 Task: Create in the project ArchiTech and in the Backlog issue 'Create a data backup and recovery plan for a company's IT infrastructure' a child issue 'Code review and optimization', and assign it to team member softage.4@softage.net. Create in the project ArchiTech and in the Backlog issue 'Develop a custom inventory management system' a child issue 'Performance testing and optimization', and assign it to team member softage.1@softage.net
Action: Mouse moved to (88, 77)
Screenshot: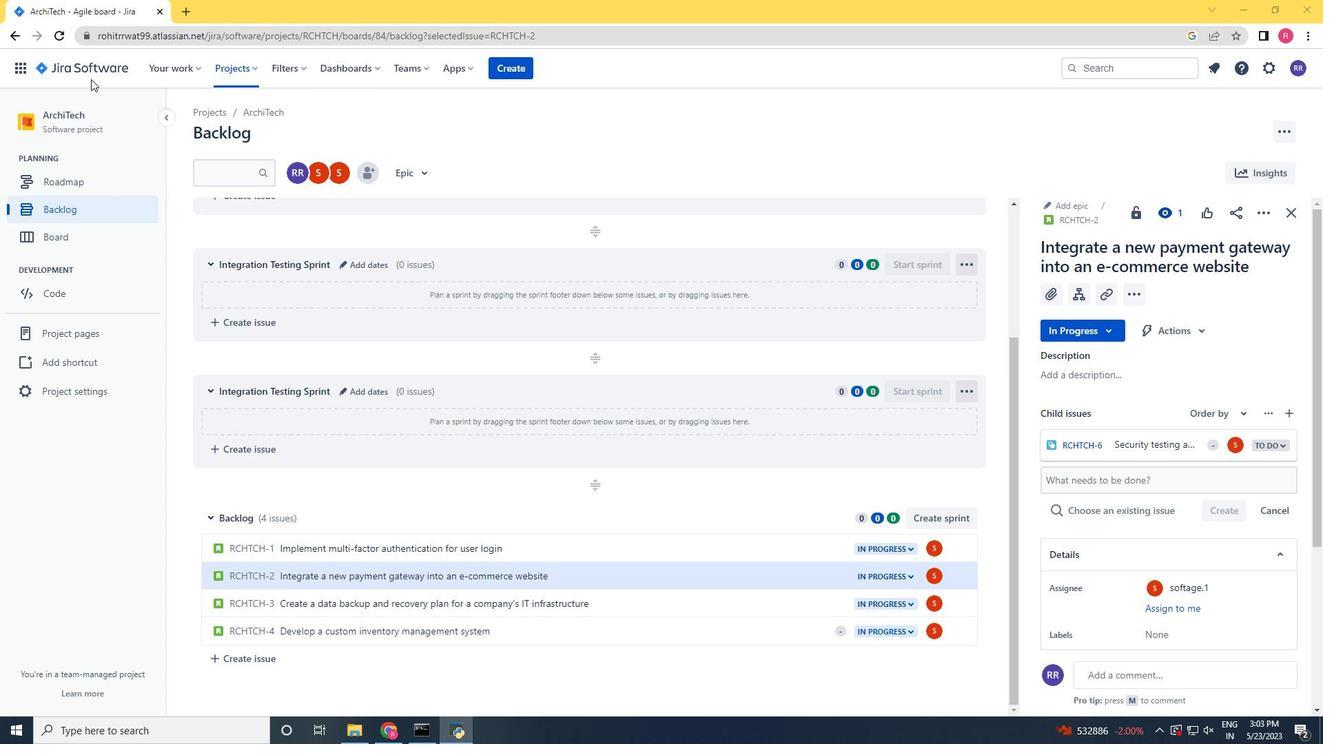 
Action: Mouse pressed left at (88, 77)
Screenshot: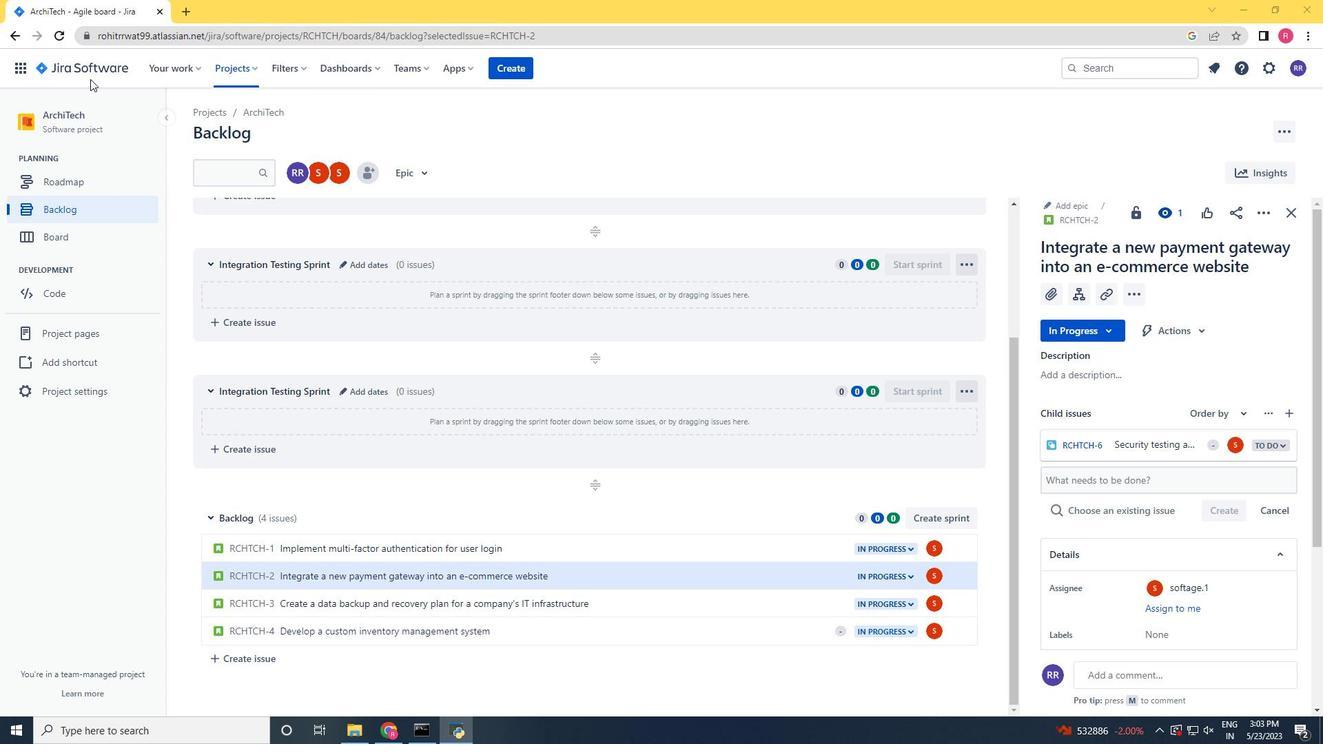 
Action: Mouse moved to (239, 73)
Screenshot: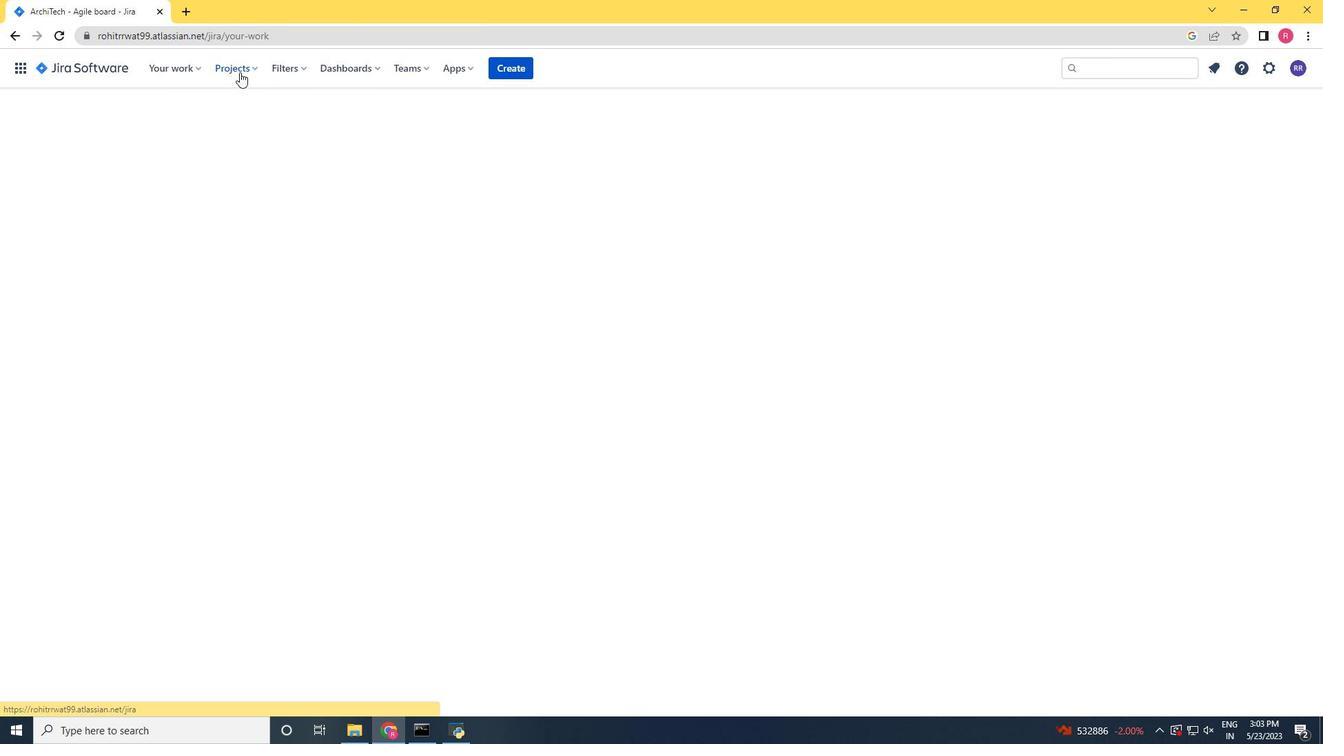 
Action: Mouse pressed left at (239, 73)
Screenshot: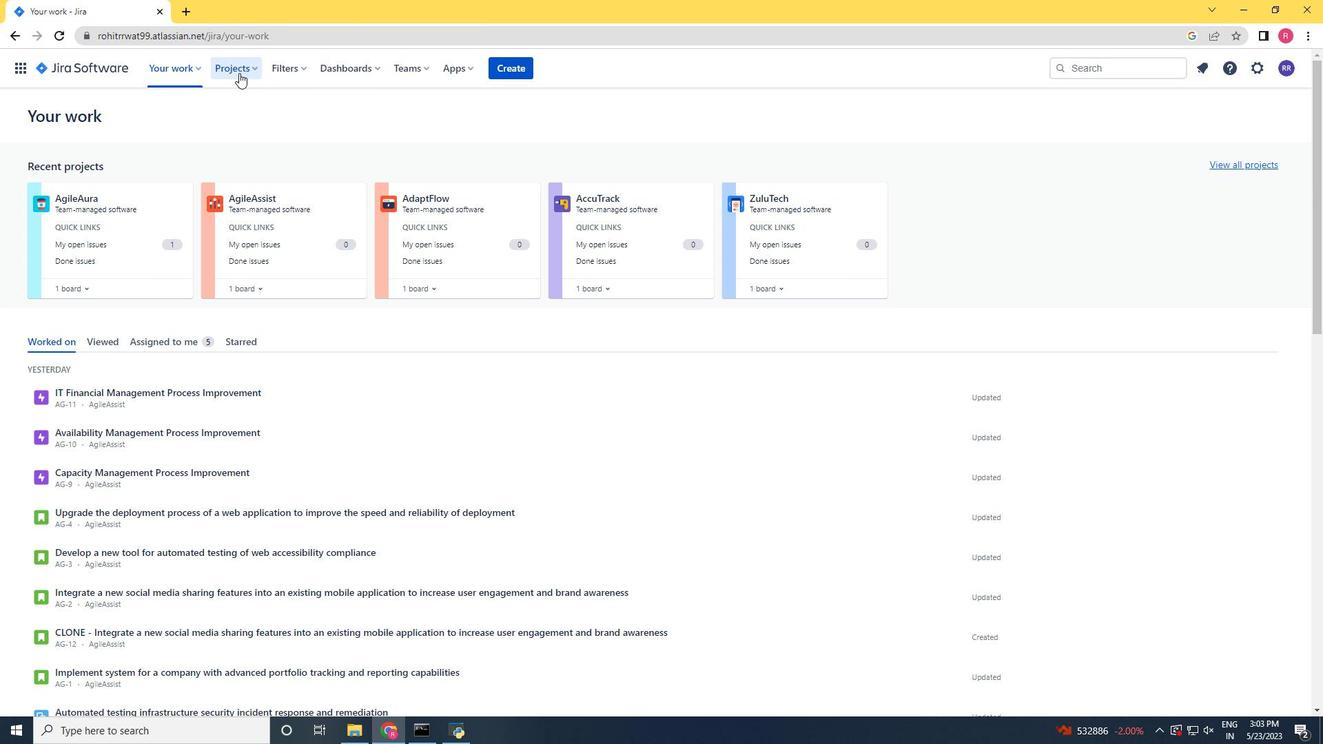 
Action: Mouse moved to (252, 128)
Screenshot: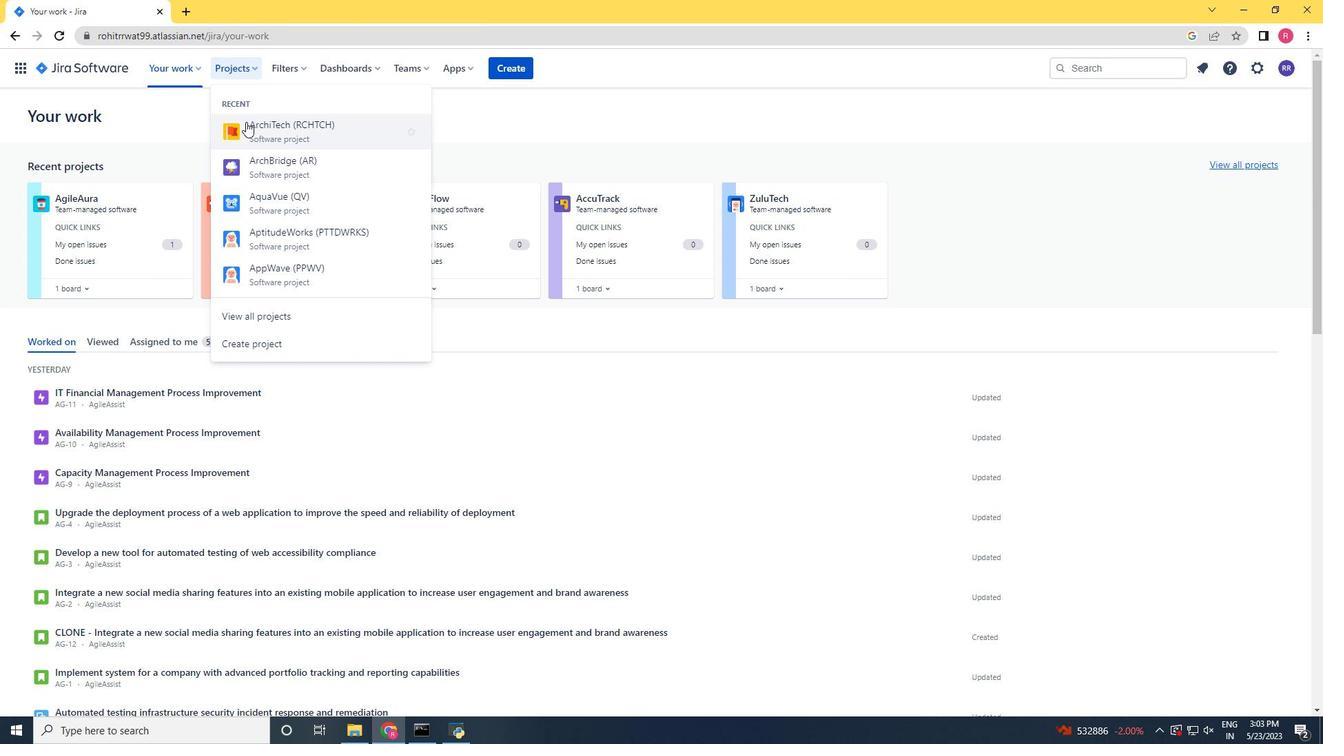 
Action: Mouse pressed left at (252, 128)
Screenshot: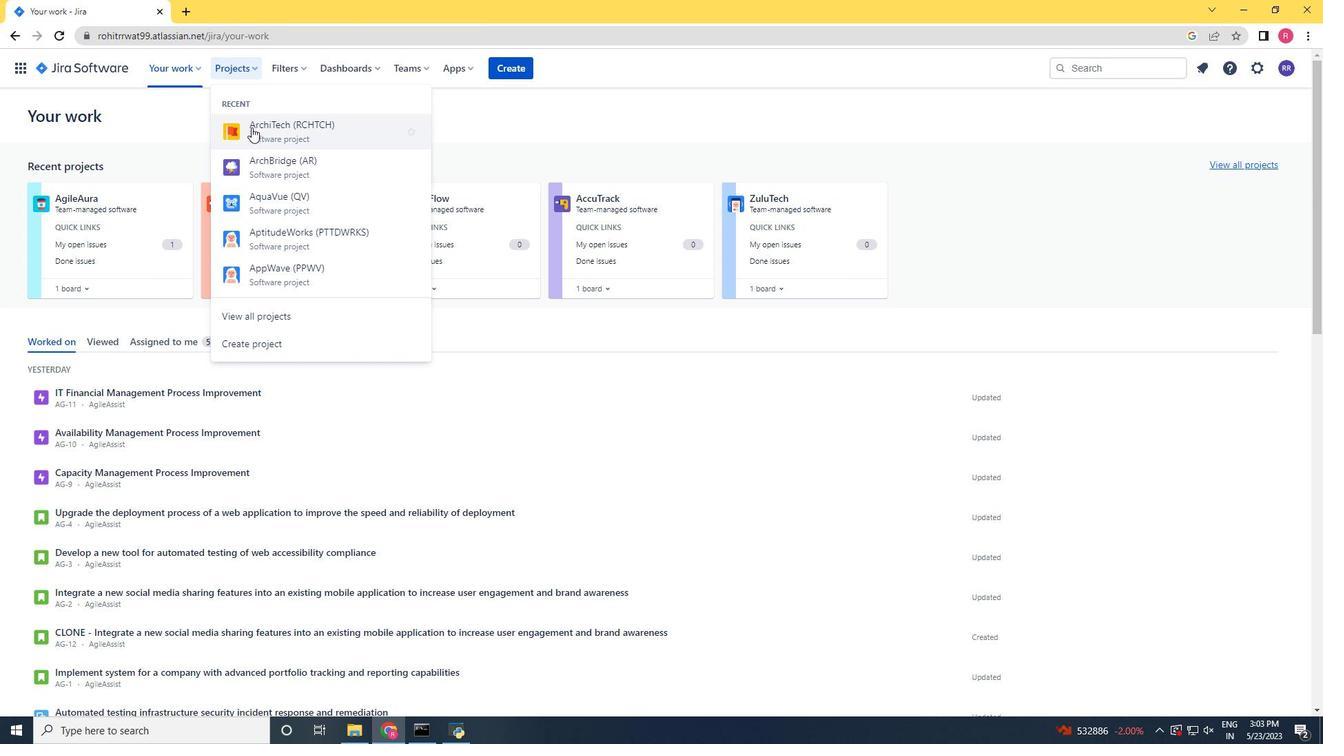 
Action: Mouse moved to (83, 217)
Screenshot: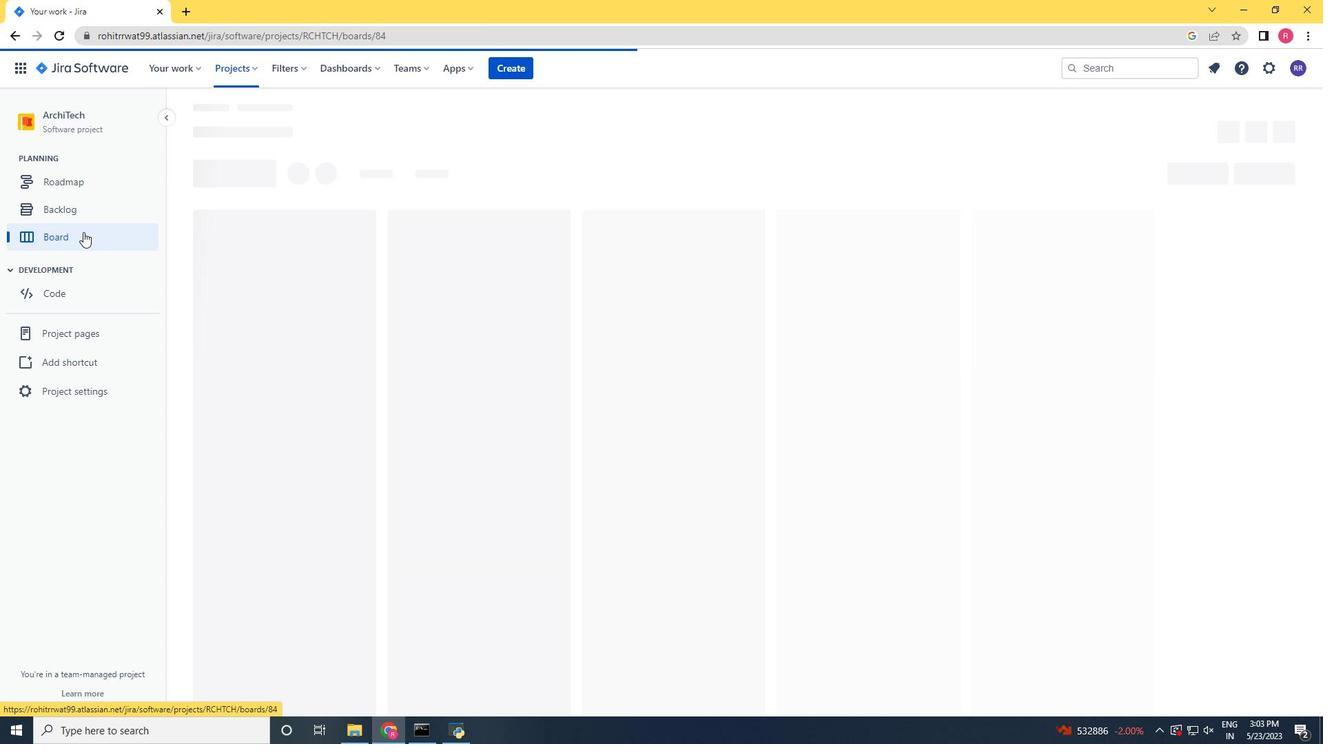 
Action: Mouse pressed left at (83, 217)
Screenshot: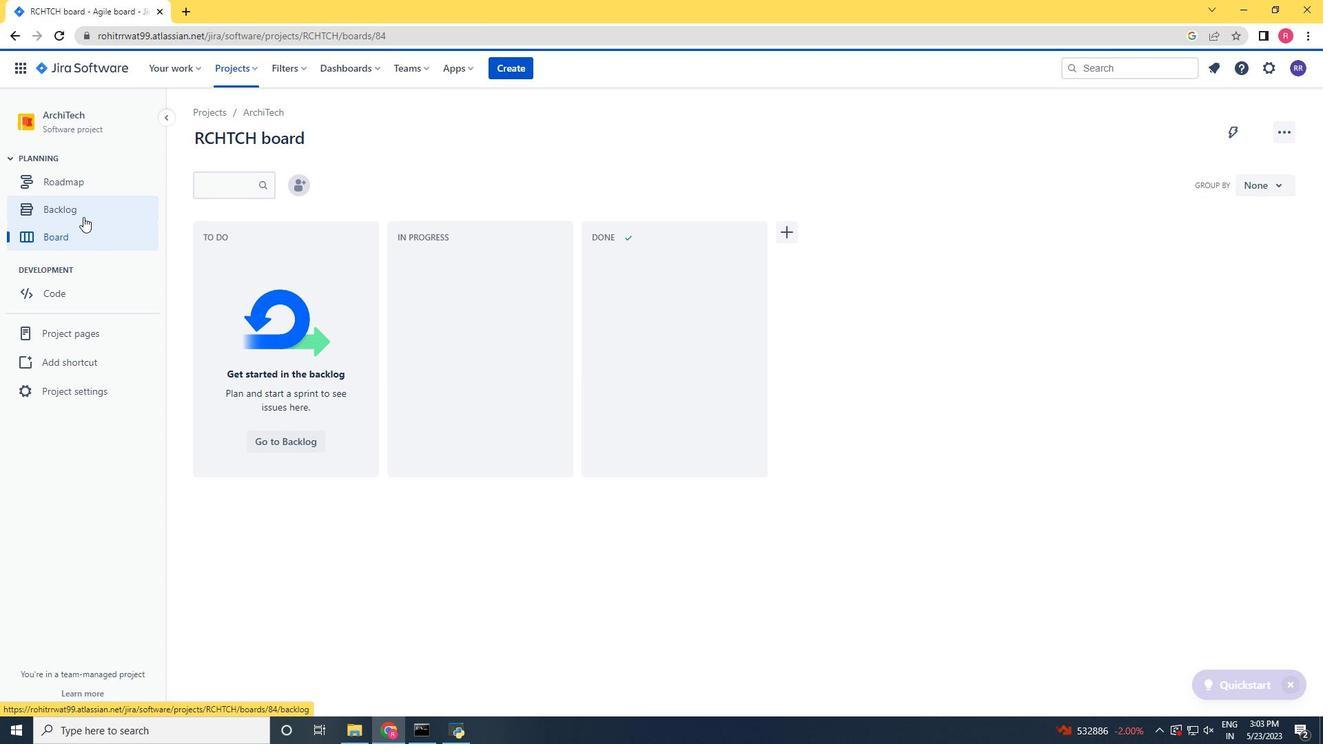 
Action: Mouse moved to (553, 425)
Screenshot: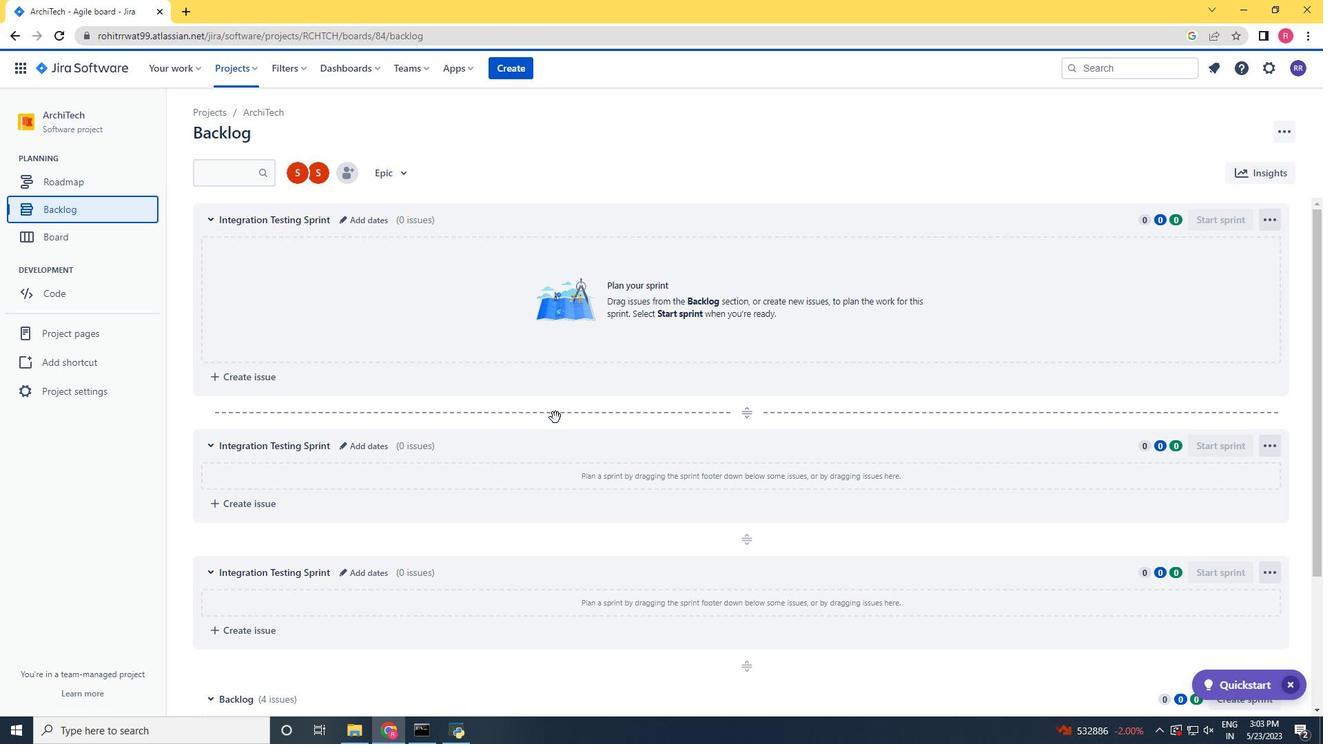 
Action: Mouse scrolled (553, 424) with delta (0, 0)
Screenshot: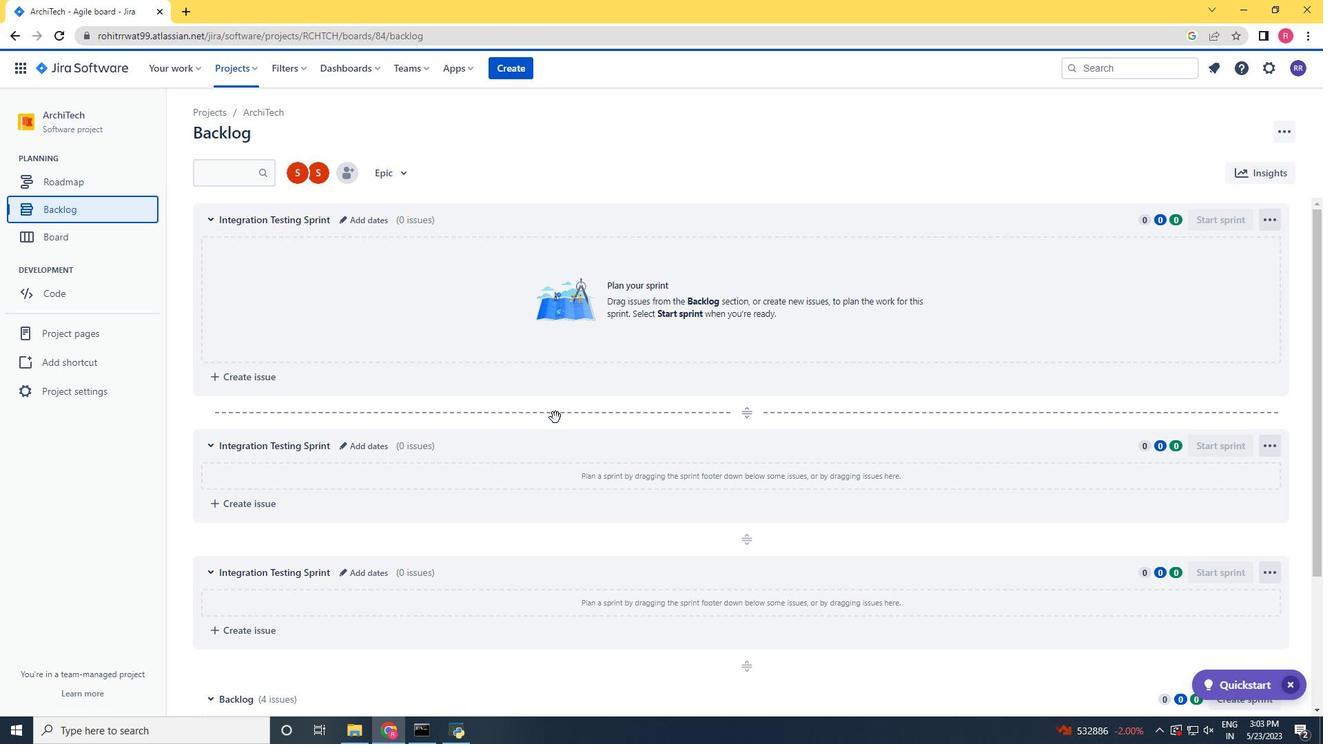 
Action: Mouse moved to (548, 442)
Screenshot: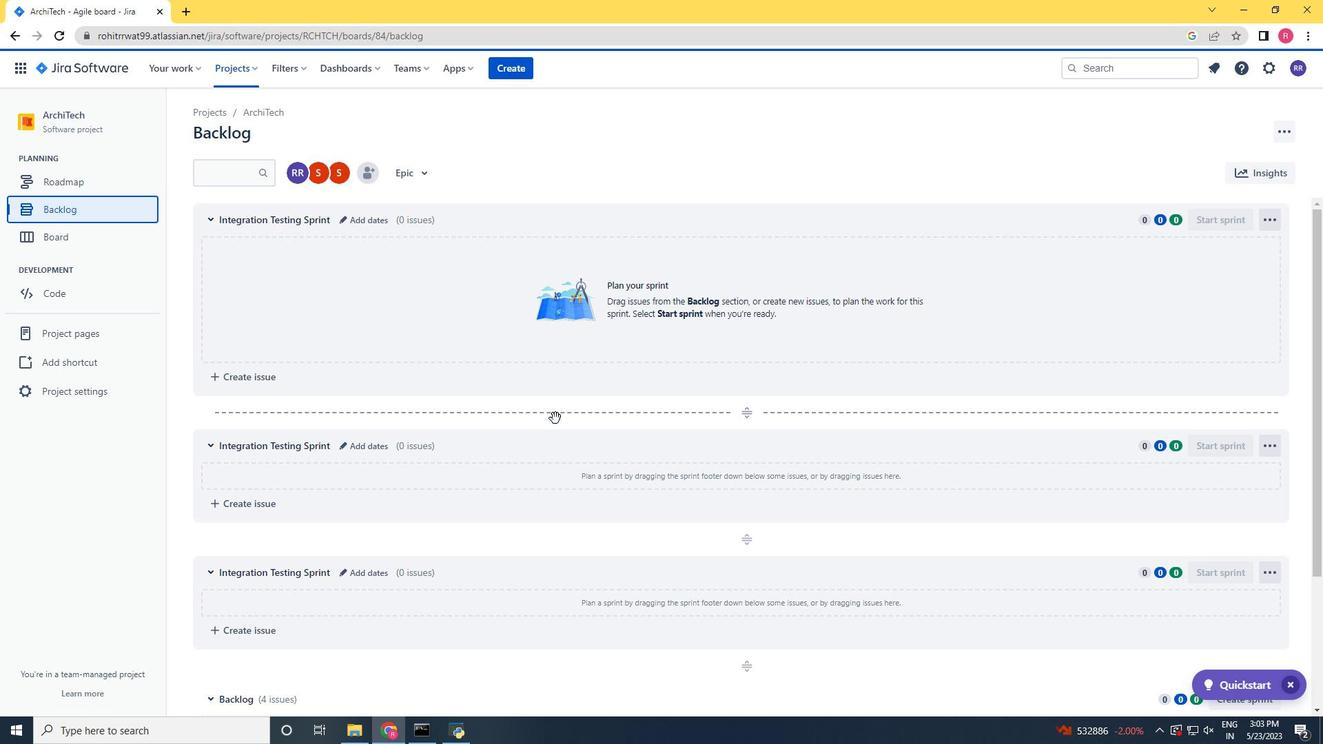 
Action: Mouse scrolled (548, 441) with delta (0, 0)
Screenshot: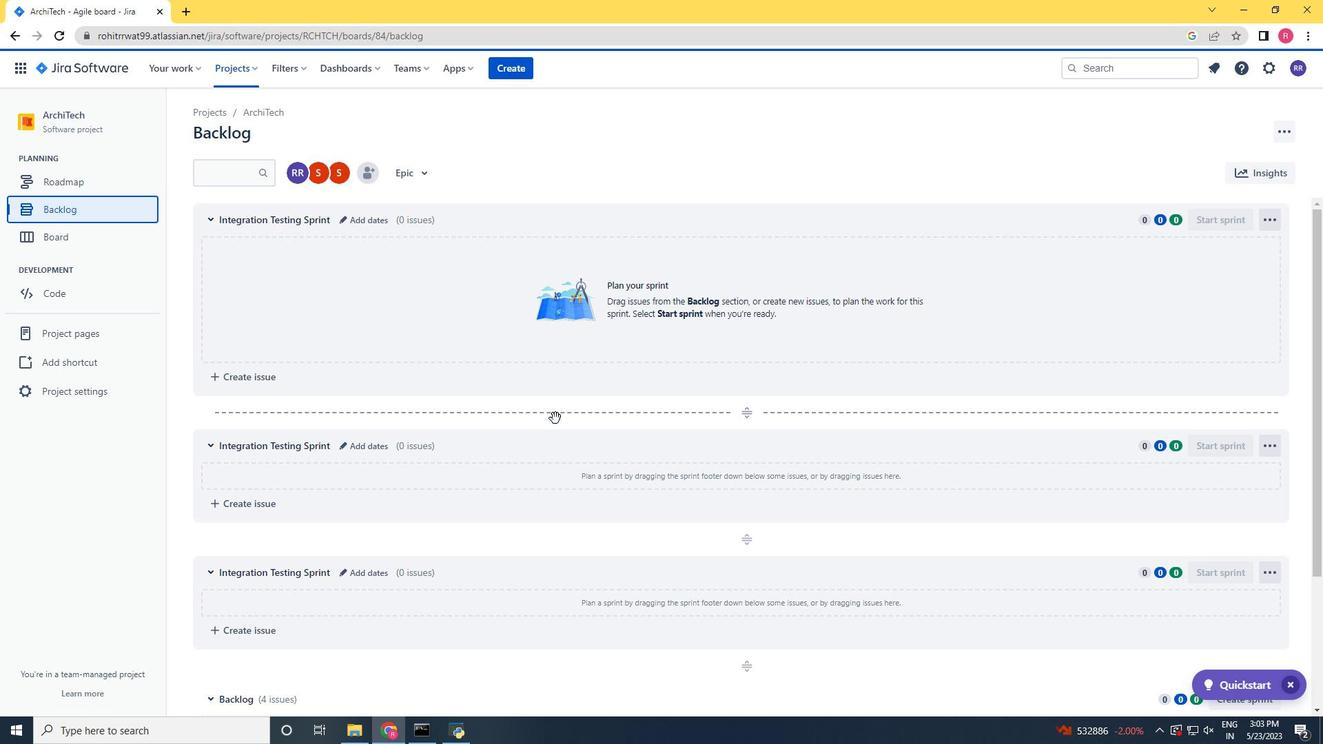 
Action: Mouse moved to (547, 450)
Screenshot: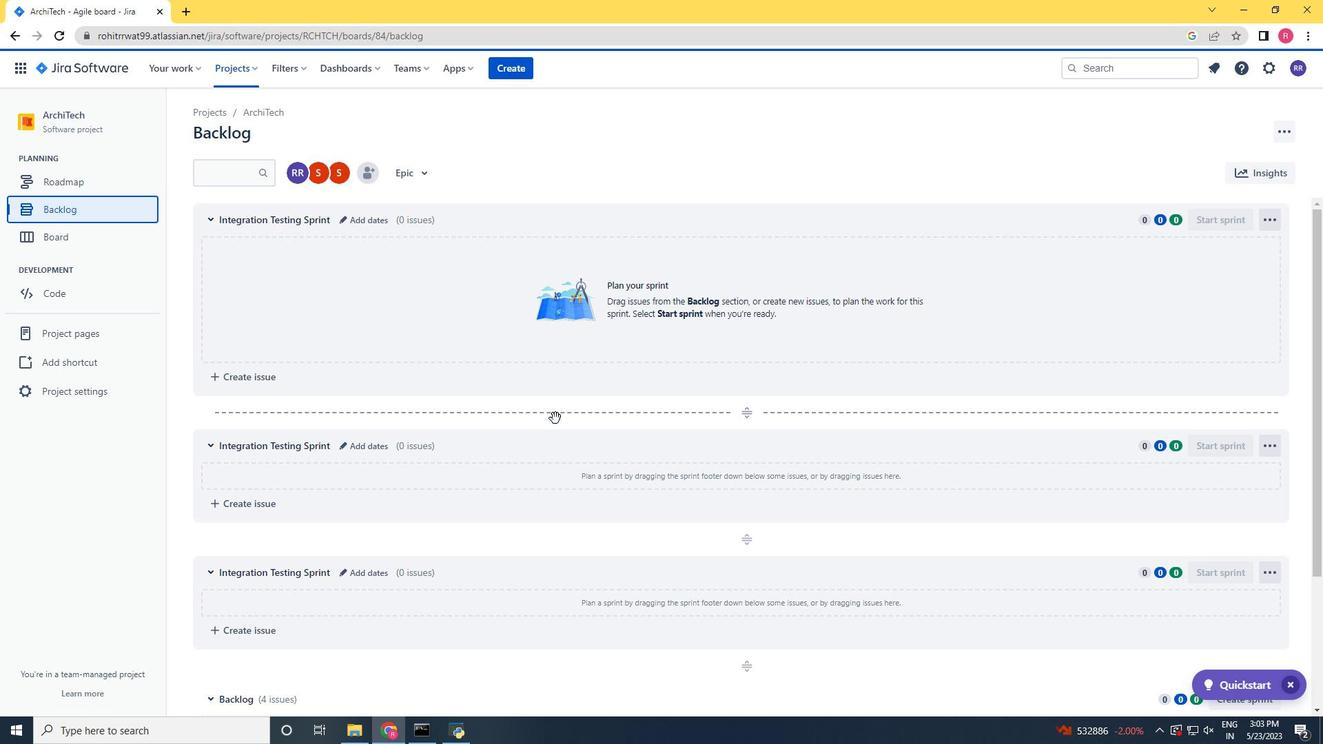 
Action: Mouse scrolled (547, 450) with delta (0, 0)
Screenshot: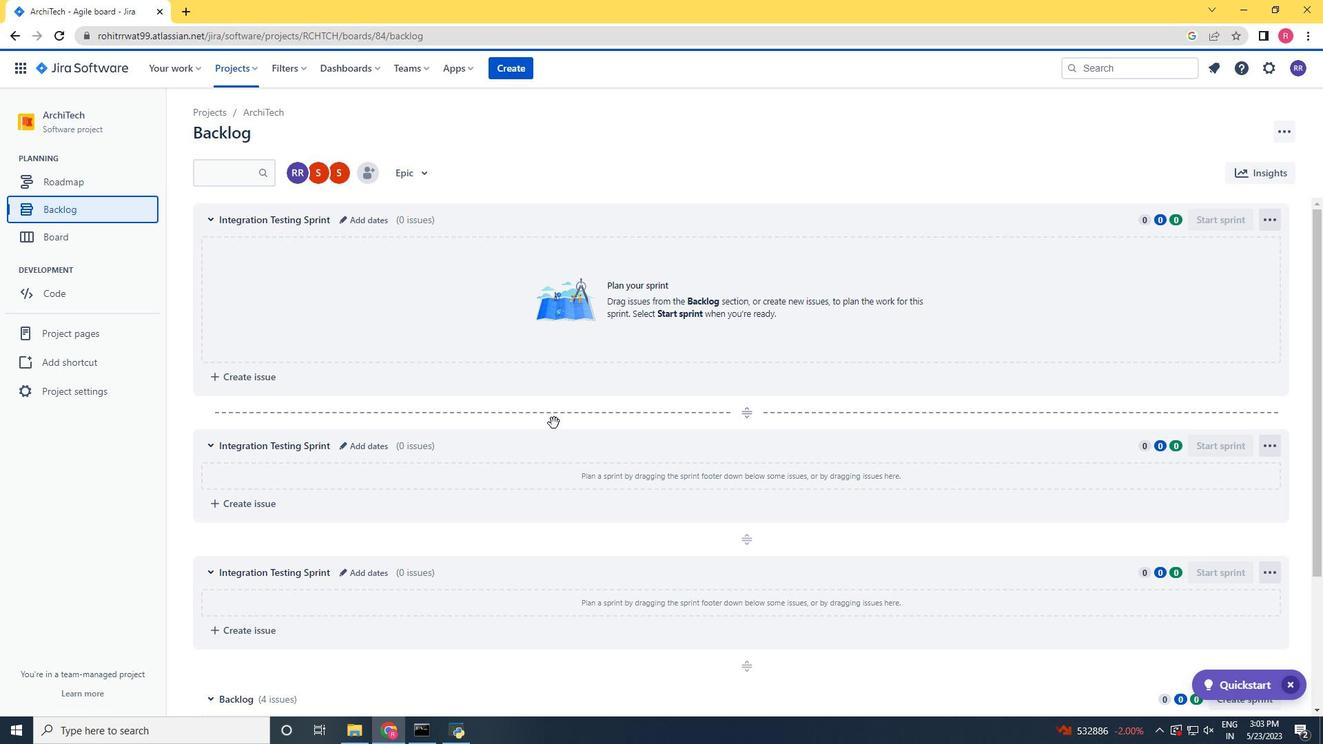 
Action: Mouse scrolled (547, 450) with delta (0, 0)
Screenshot: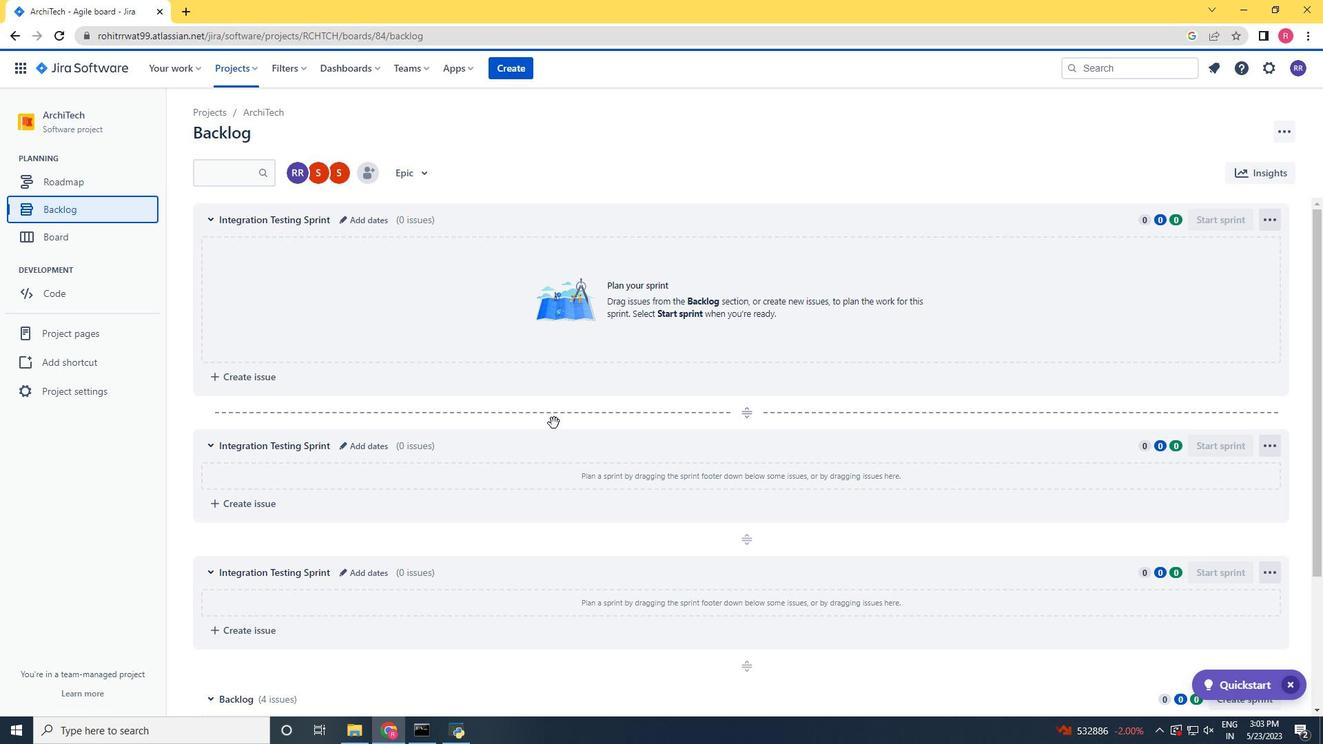 
Action: Mouse scrolled (547, 450) with delta (0, 0)
Screenshot: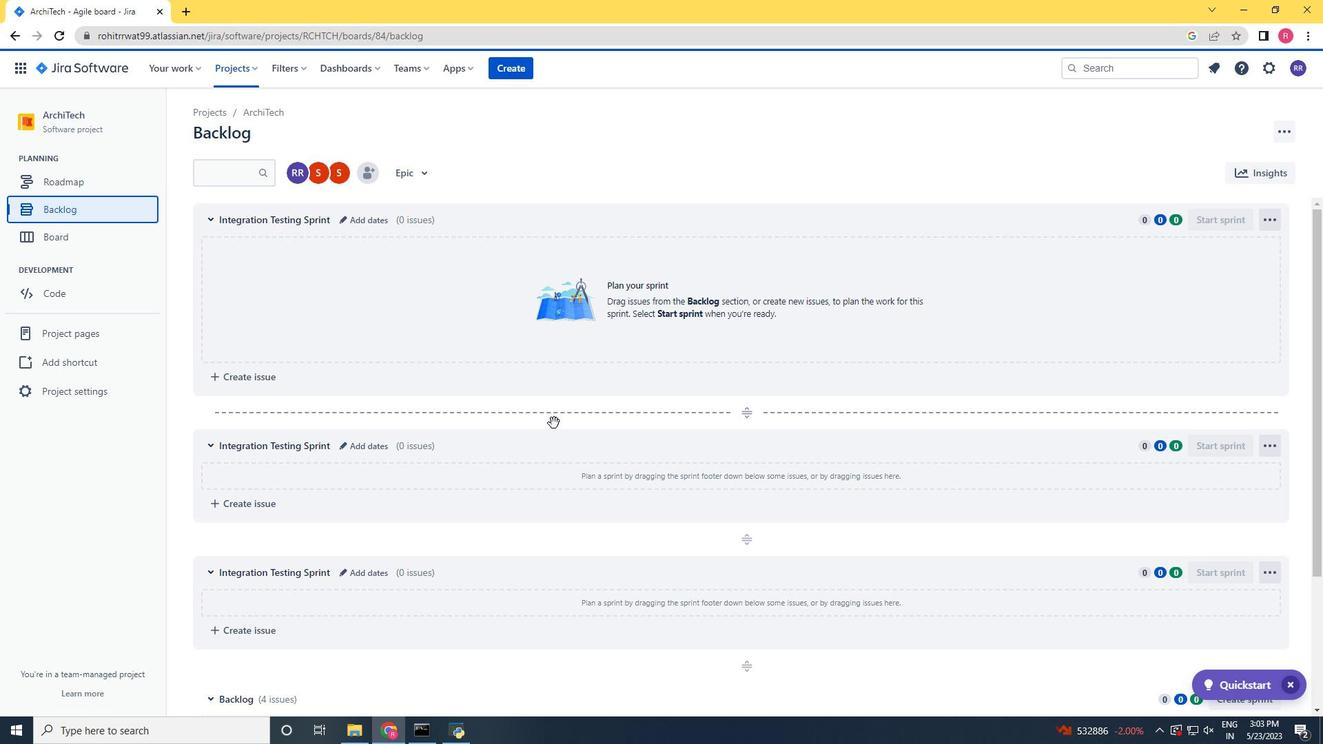
Action: Mouse scrolled (547, 450) with delta (0, 0)
Screenshot: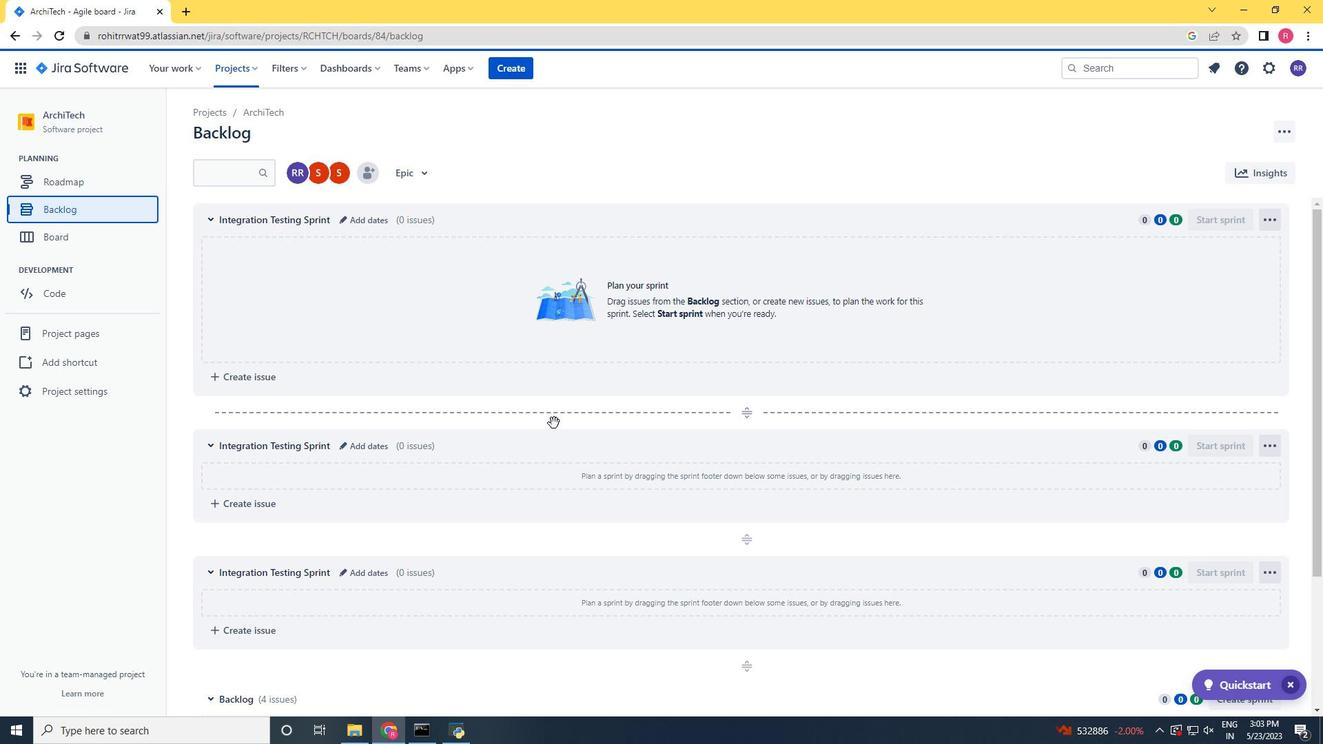 
Action: Mouse scrolled (547, 450) with delta (0, 0)
Screenshot: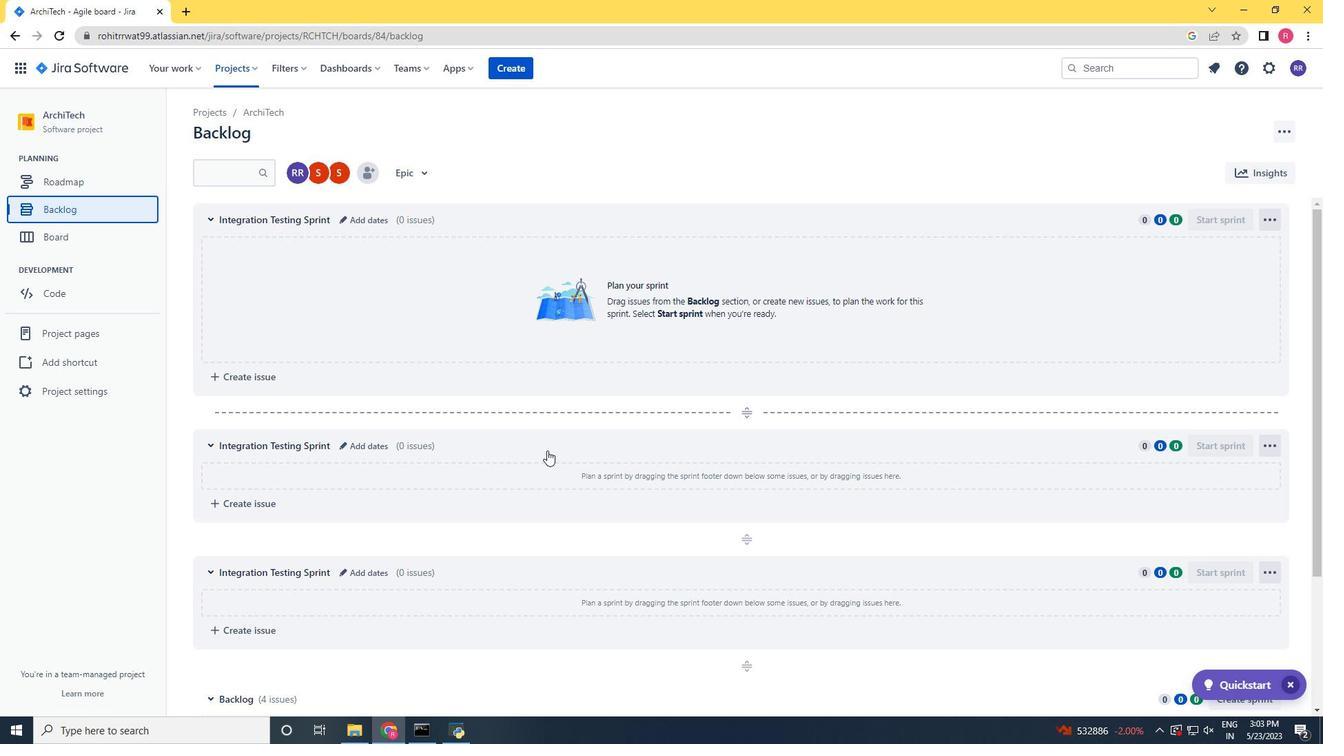 
Action: Mouse scrolled (547, 450) with delta (0, 0)
Screenshot: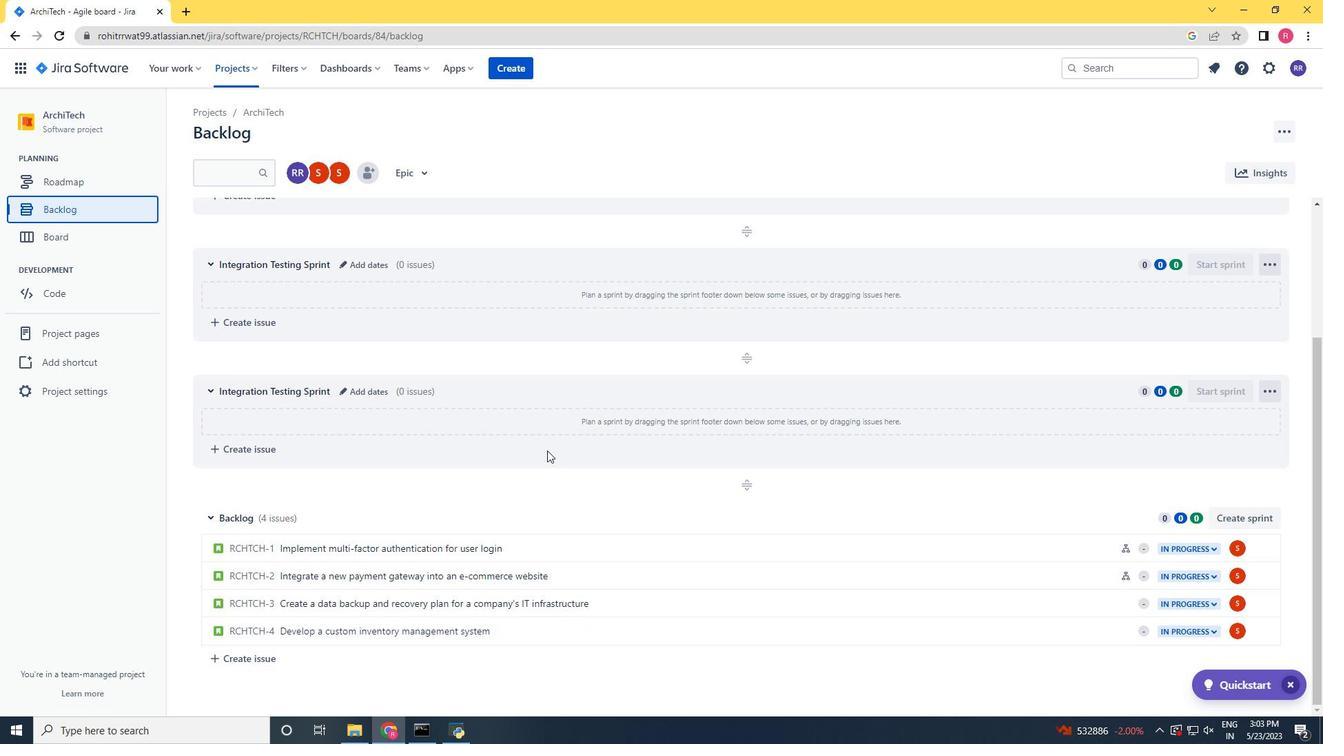 
Action: Mouse scrolled (547, 450) with delta (0, 0)
Screenshot: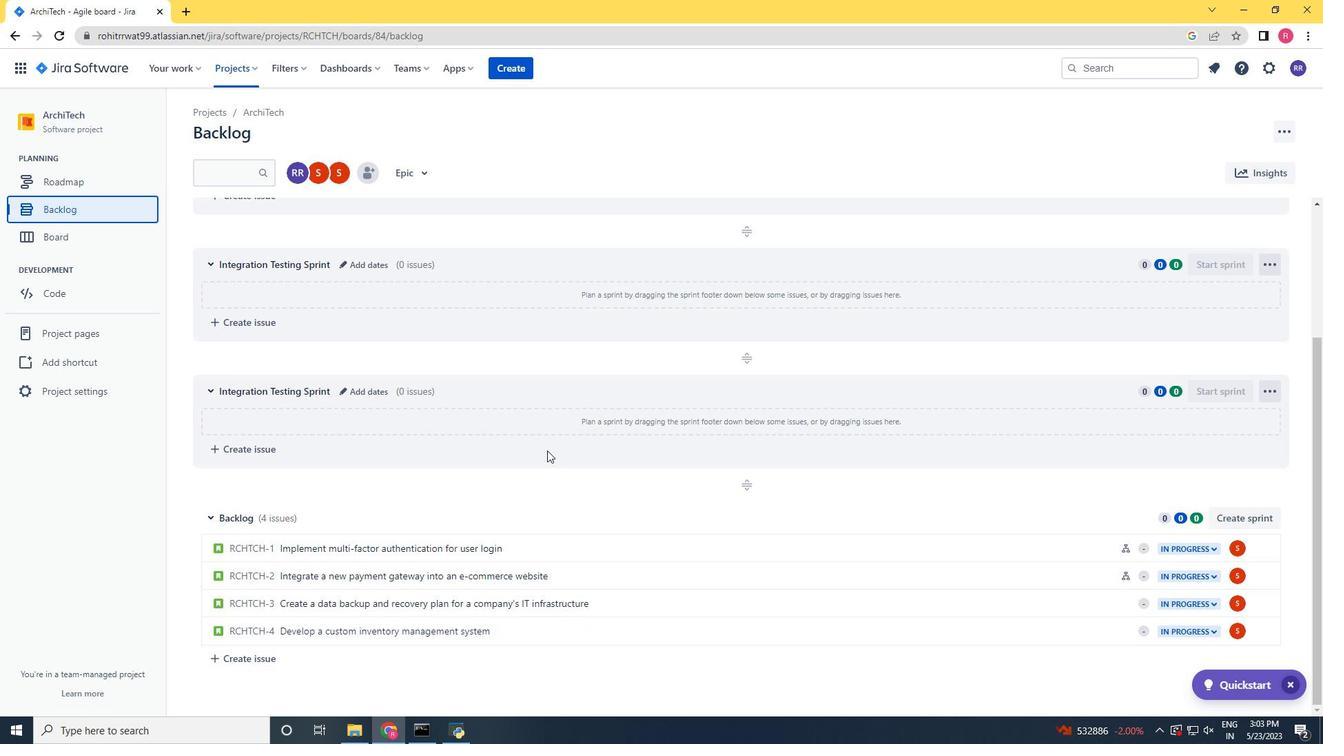
Action: Mouse scrolled (547, 450) with delta (0, 0)
Screenshot: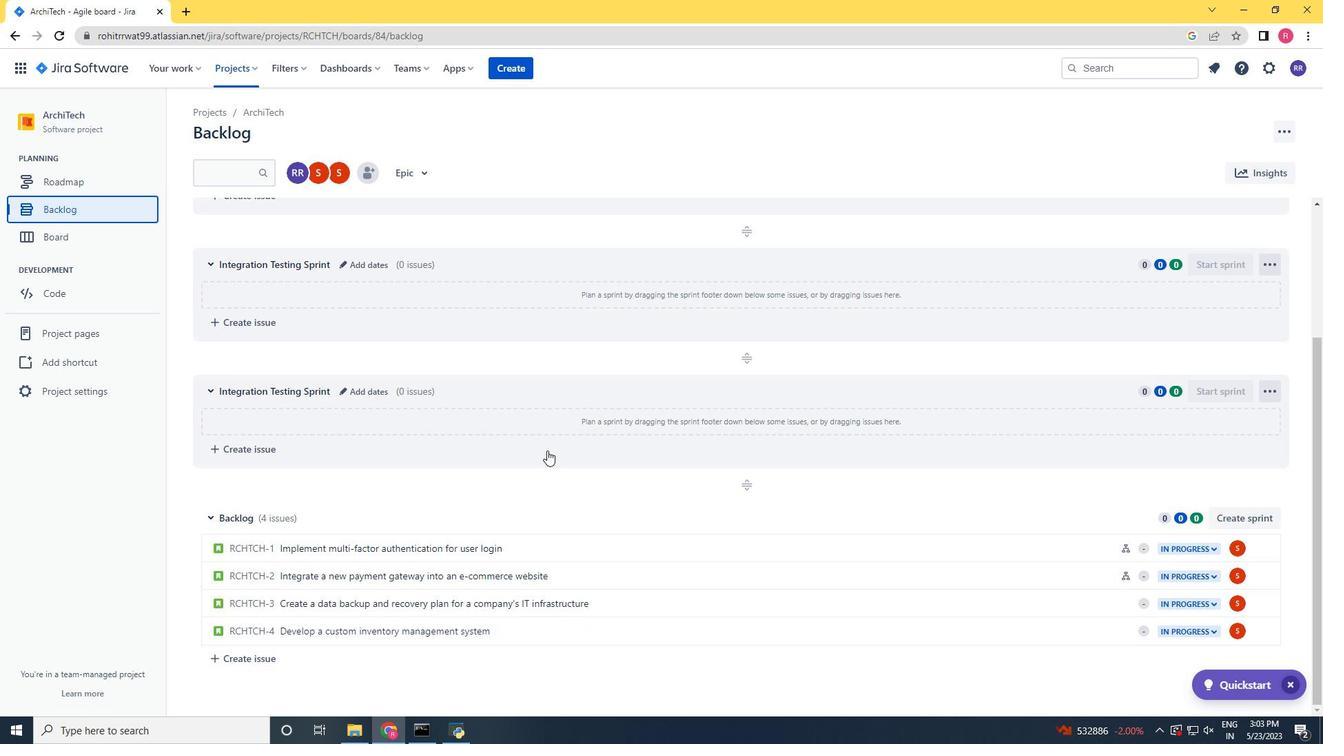
Action: Mouse scrolled (547, 450) with delta (0, 0)
Screenshot: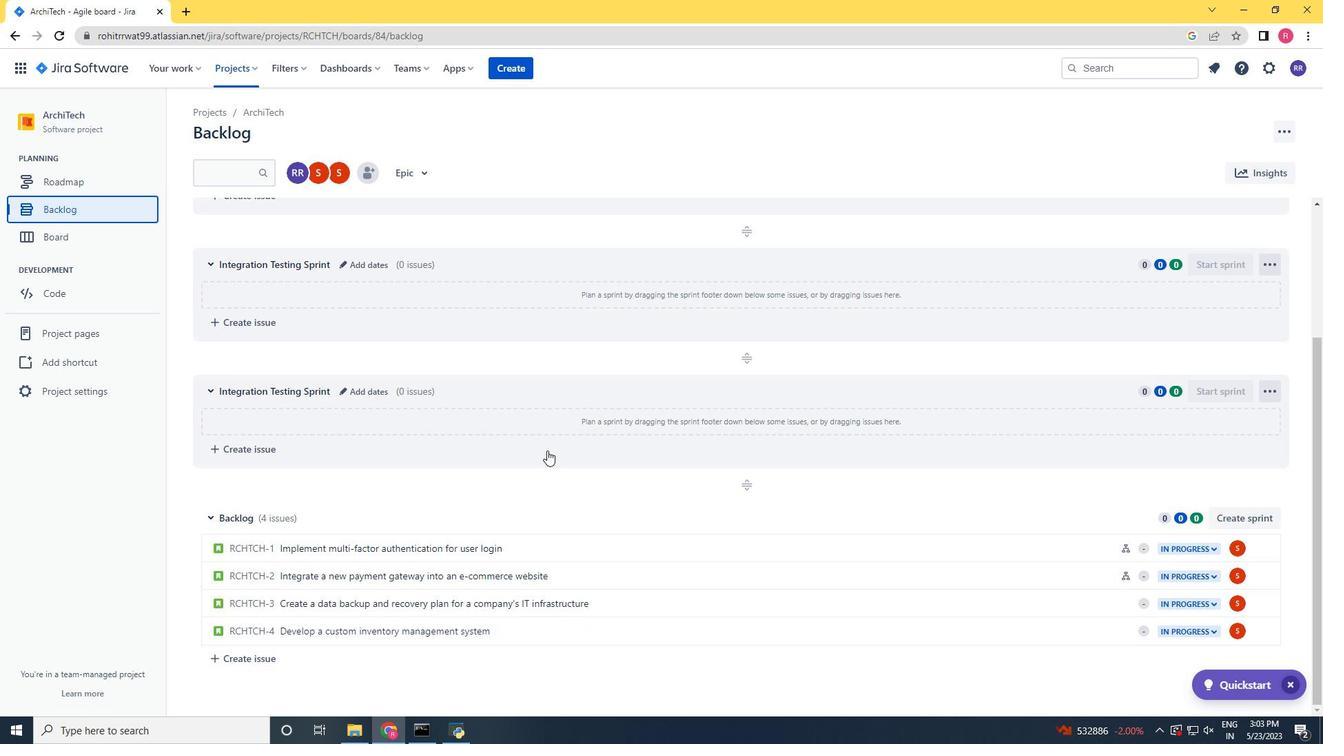 
Action: Mouse scrolled (547, 450) with delta (0, 0)
Screenshot: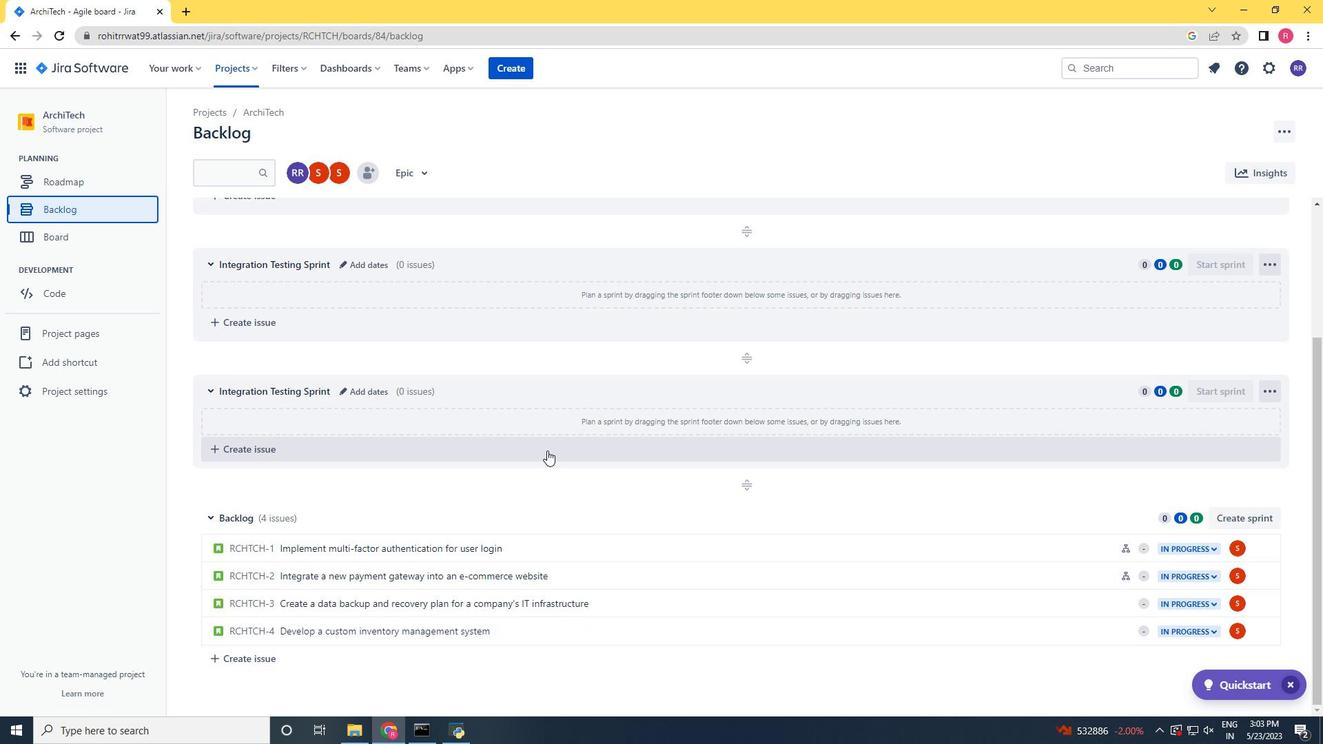 
Action: Mouse scrolled (547, 450) with delta (0, 0)
Screenshot: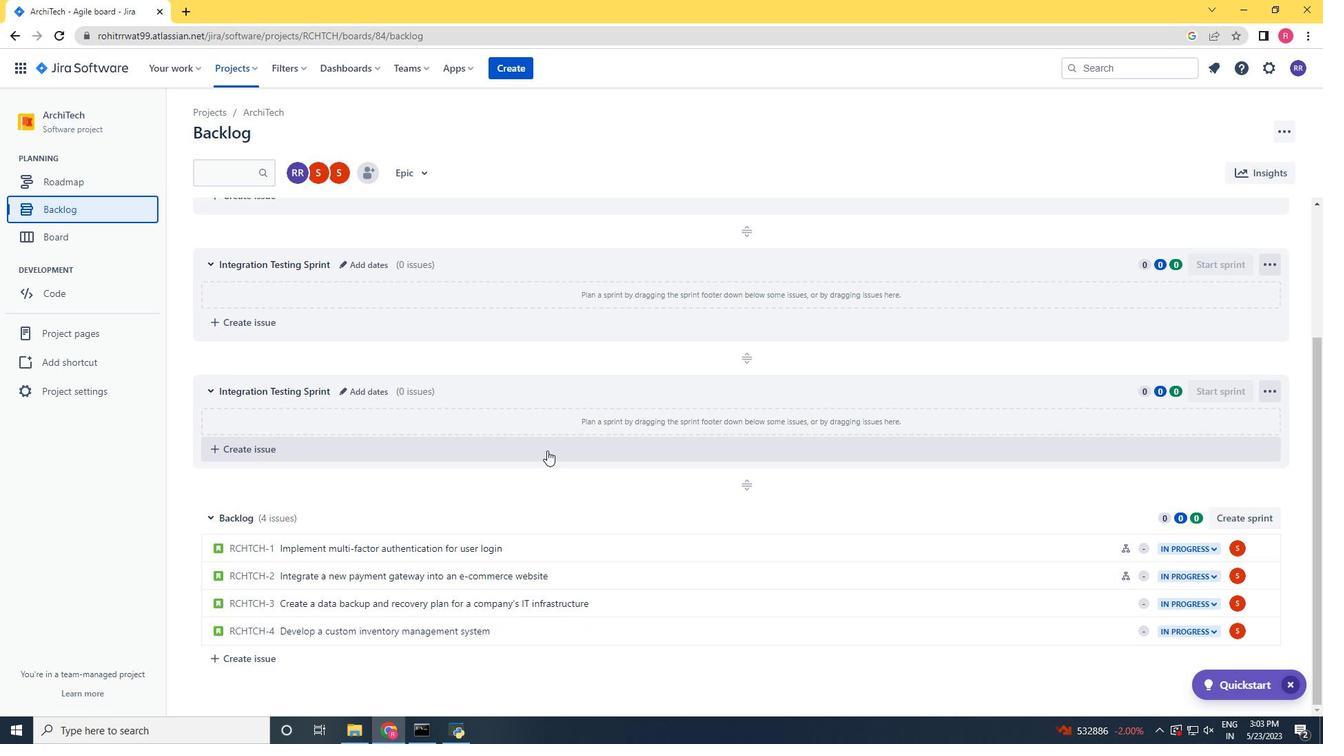 
Action: Mouse moved to (975, 612)
Screenshot: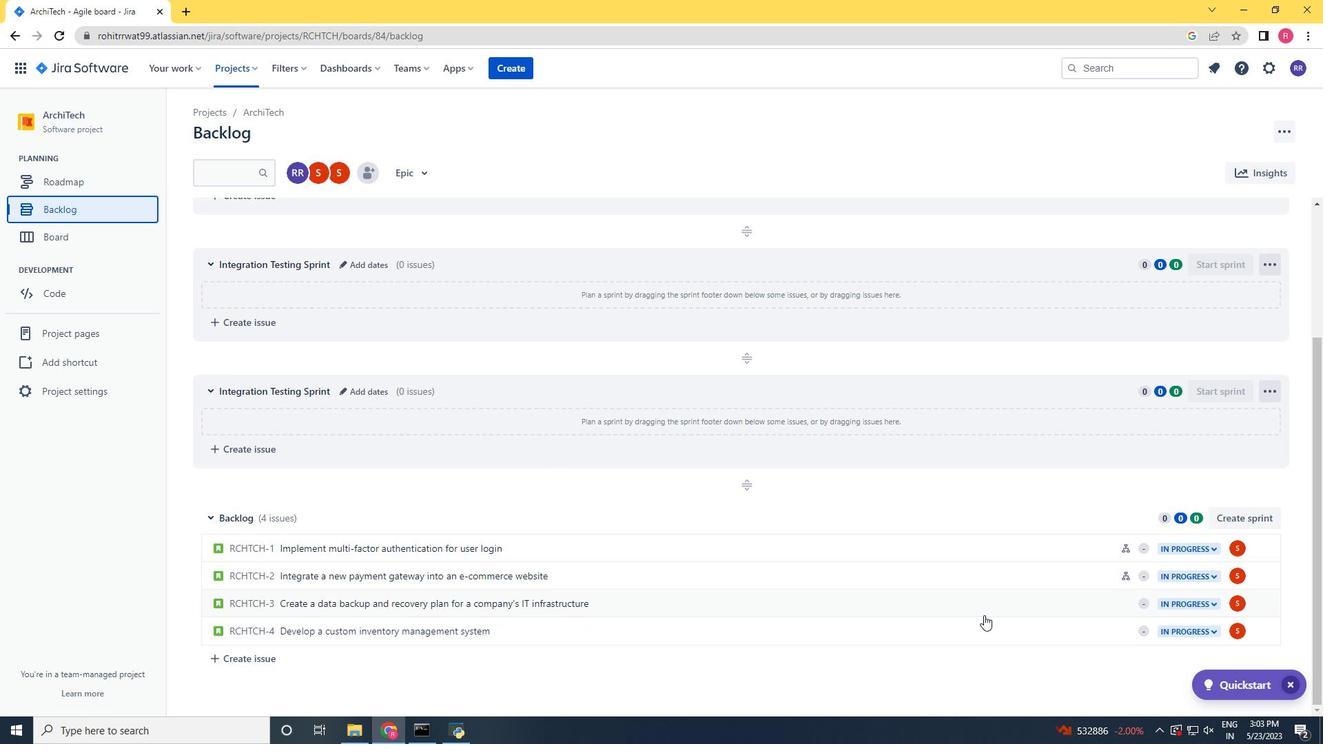 
Action: Mouse pressed left at (975, 612)
Screenshot: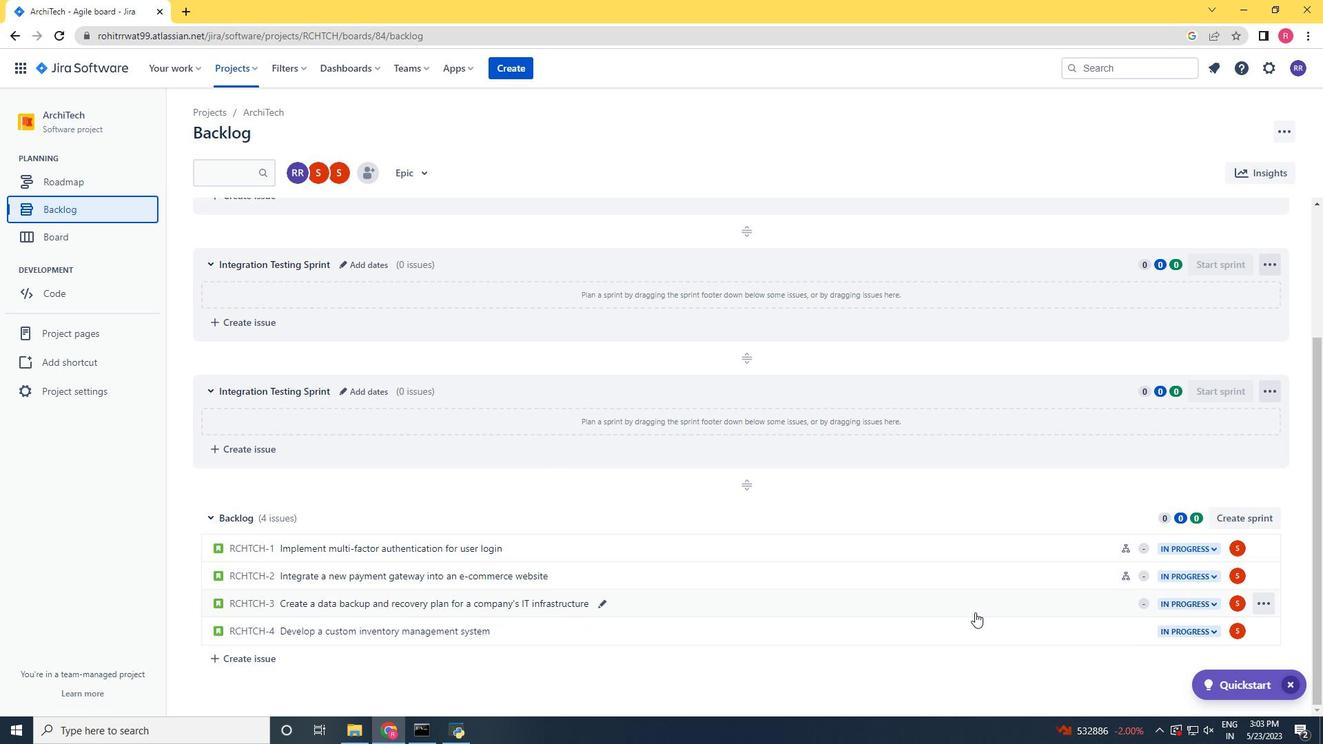 
Action: Mouse moved to (1076, 315)
Screenshot: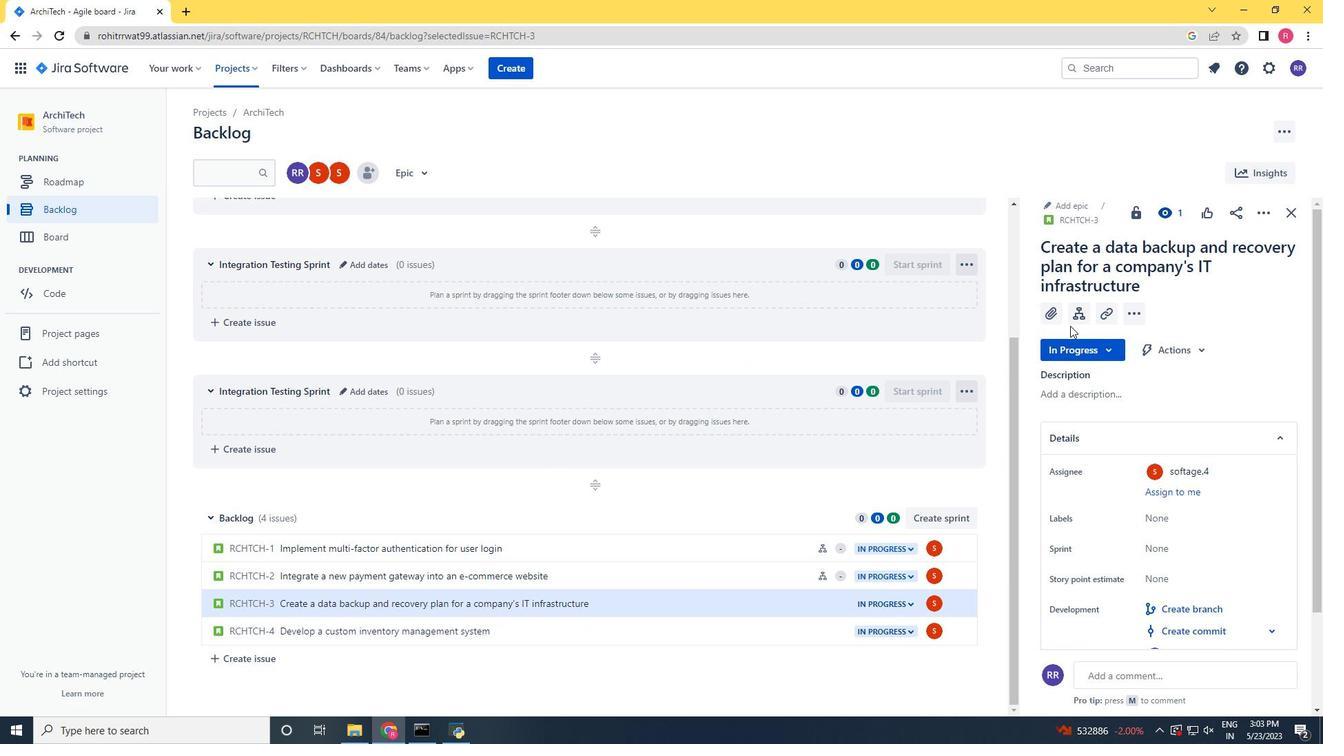 
Action: Mouse pressed left at (1076, 315)
Screenshot: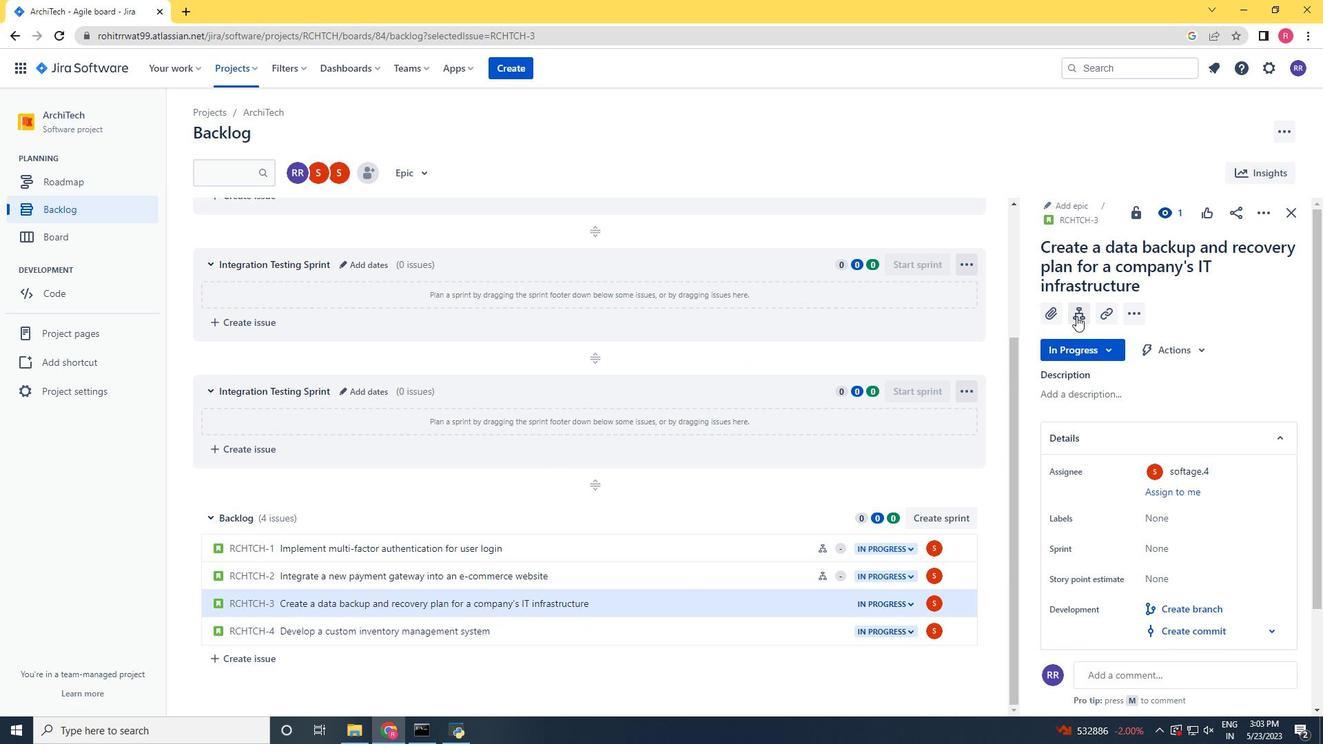 
Action: Mouse moved to (1020, 260)
Screenshot: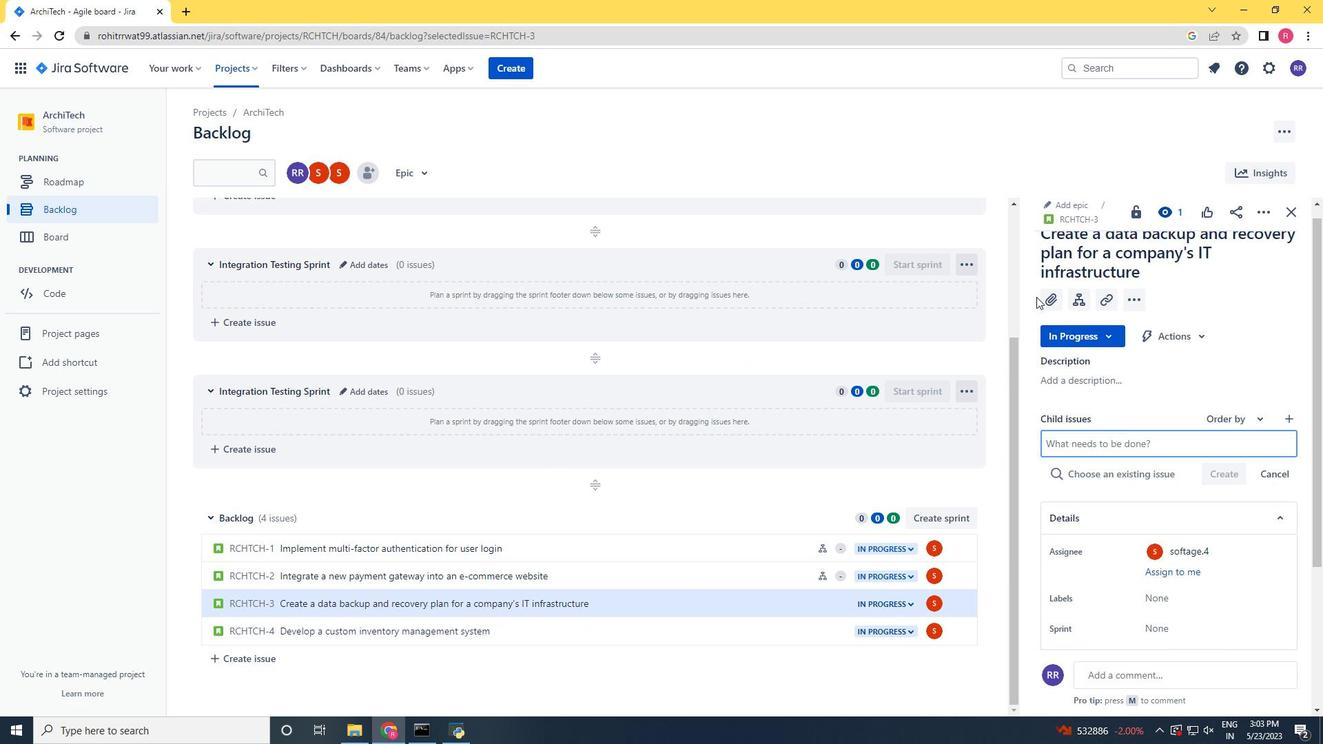 
Action: Key pressed <Key.shift>Code<Key.space>review<Key.space>and<Key.space>optimization<Key.space><Key.enter>
Screenshot: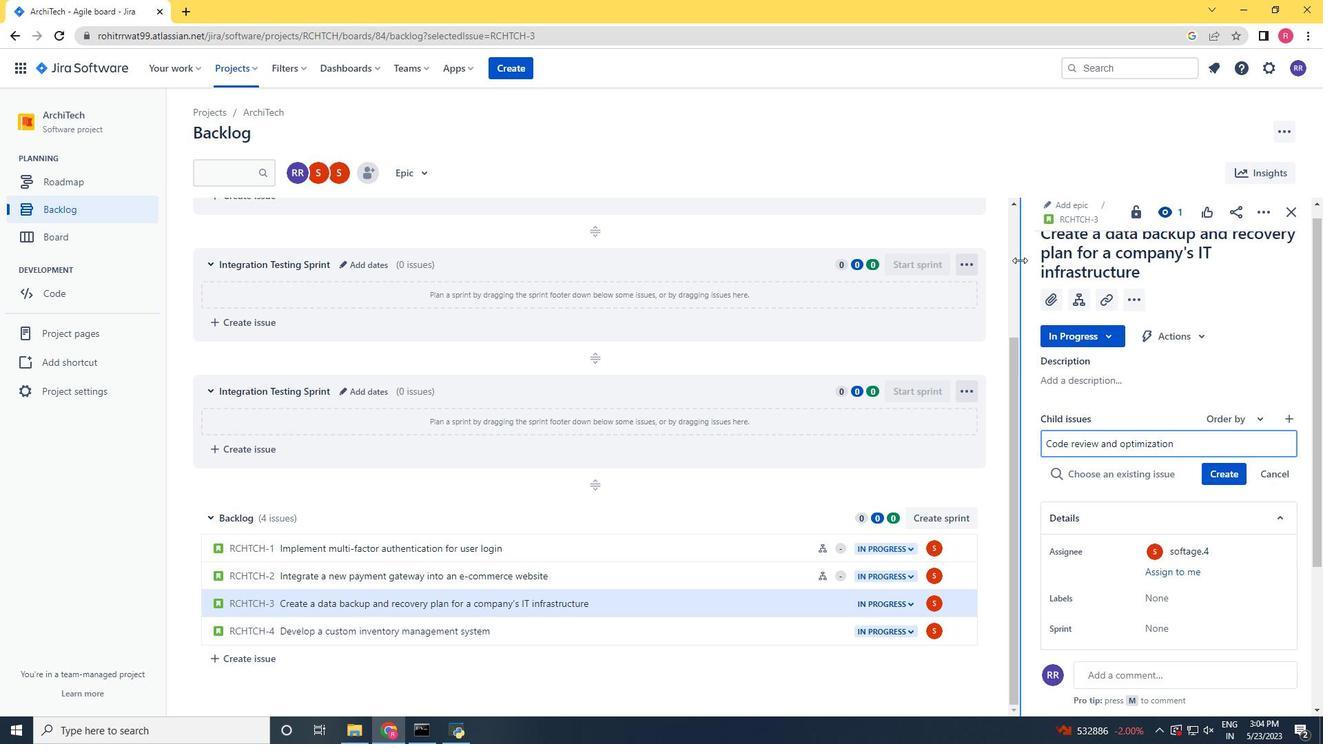 
Action: Mouse moved to (1041, 252)
Screenshot: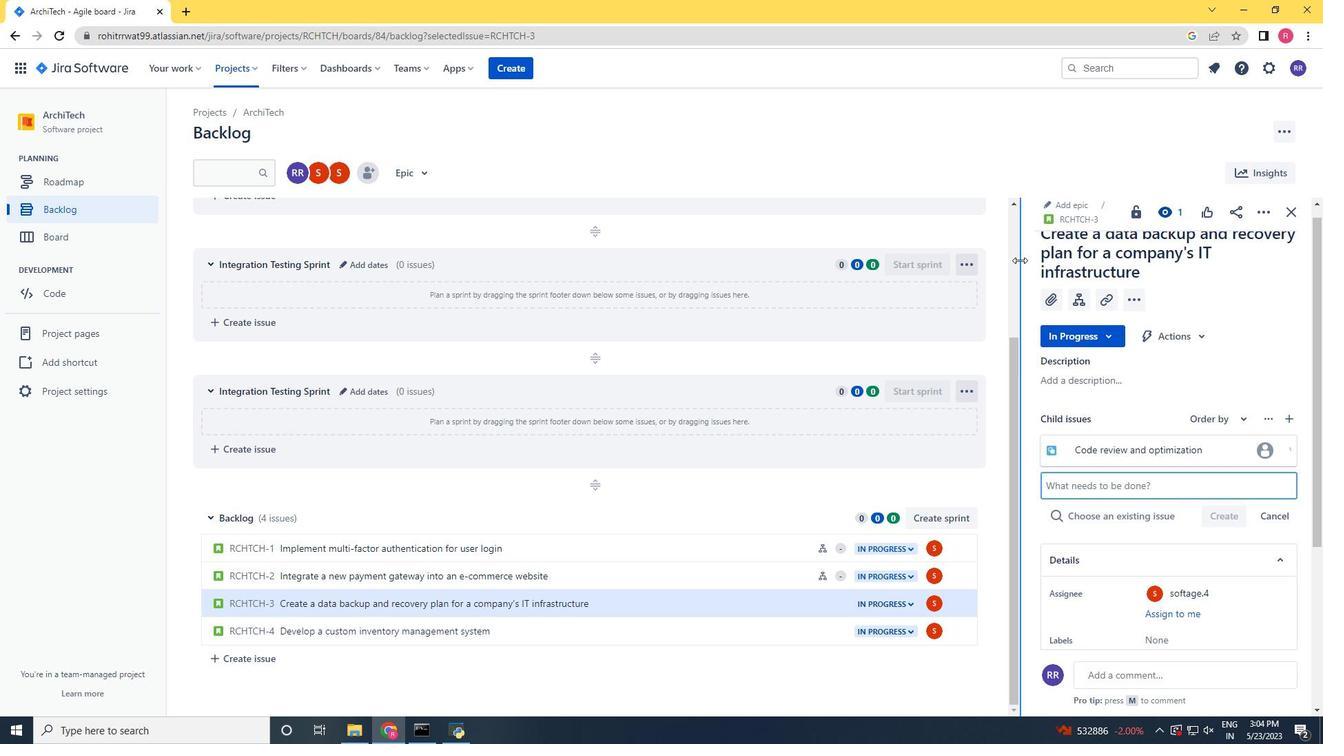 
Action: Mouse scrolled (1041, 252) with delta (0, 0)
Screenshot: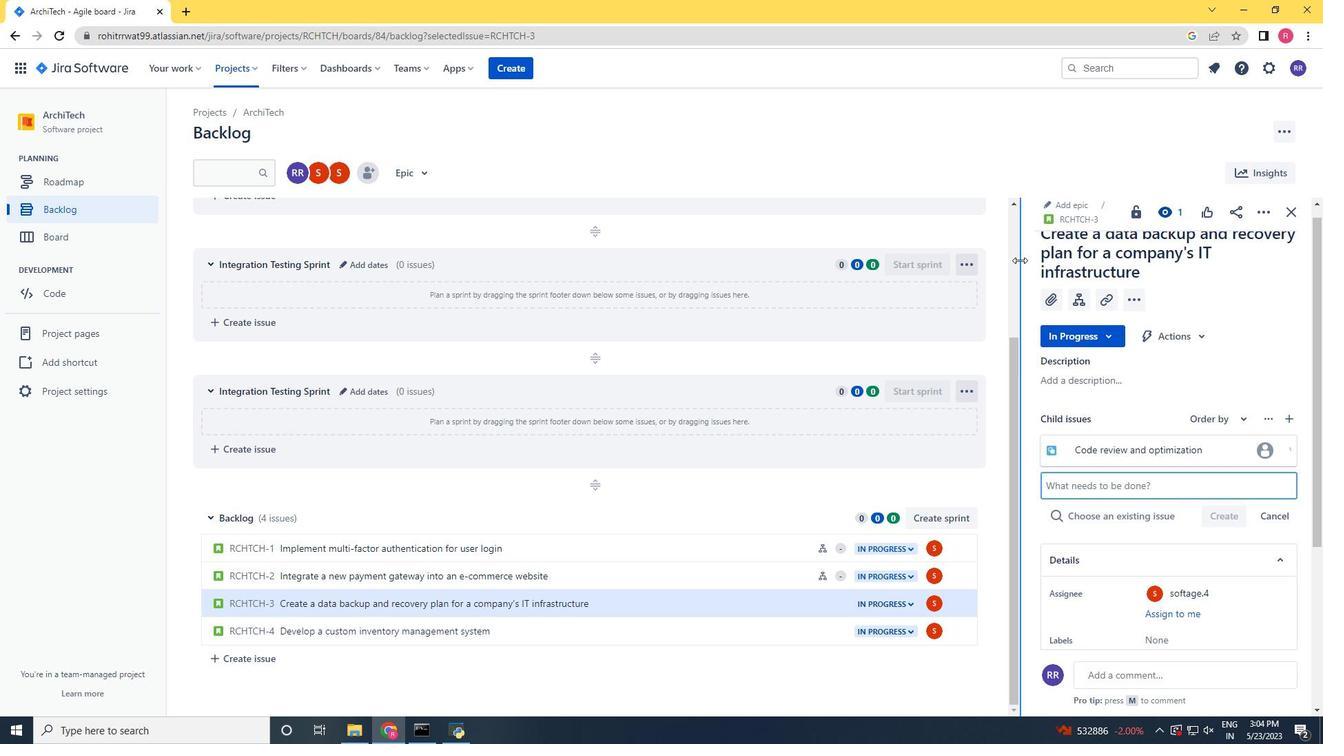 
Action: Mouse moved to (1045, 249)
Screenshot: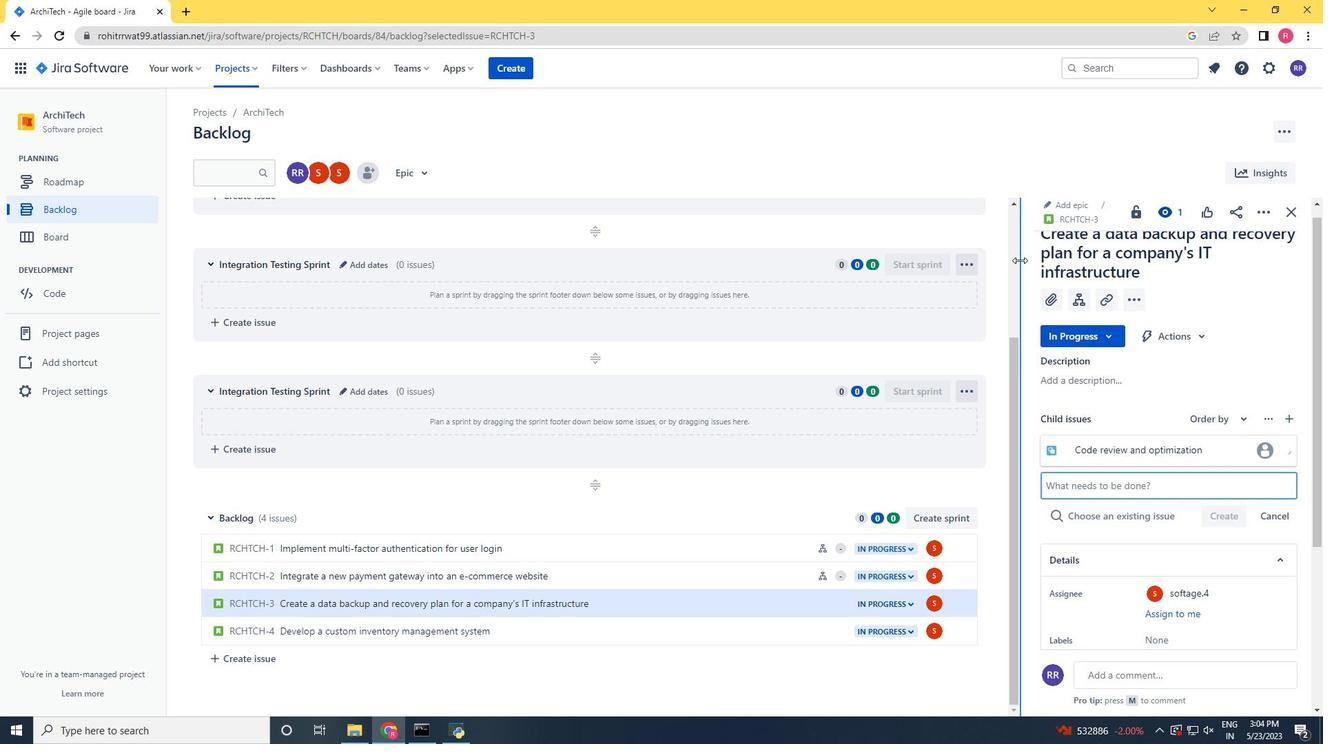 
Action: Mouse scrolled (1045, 250) with delta (0, 0)
Screenshot: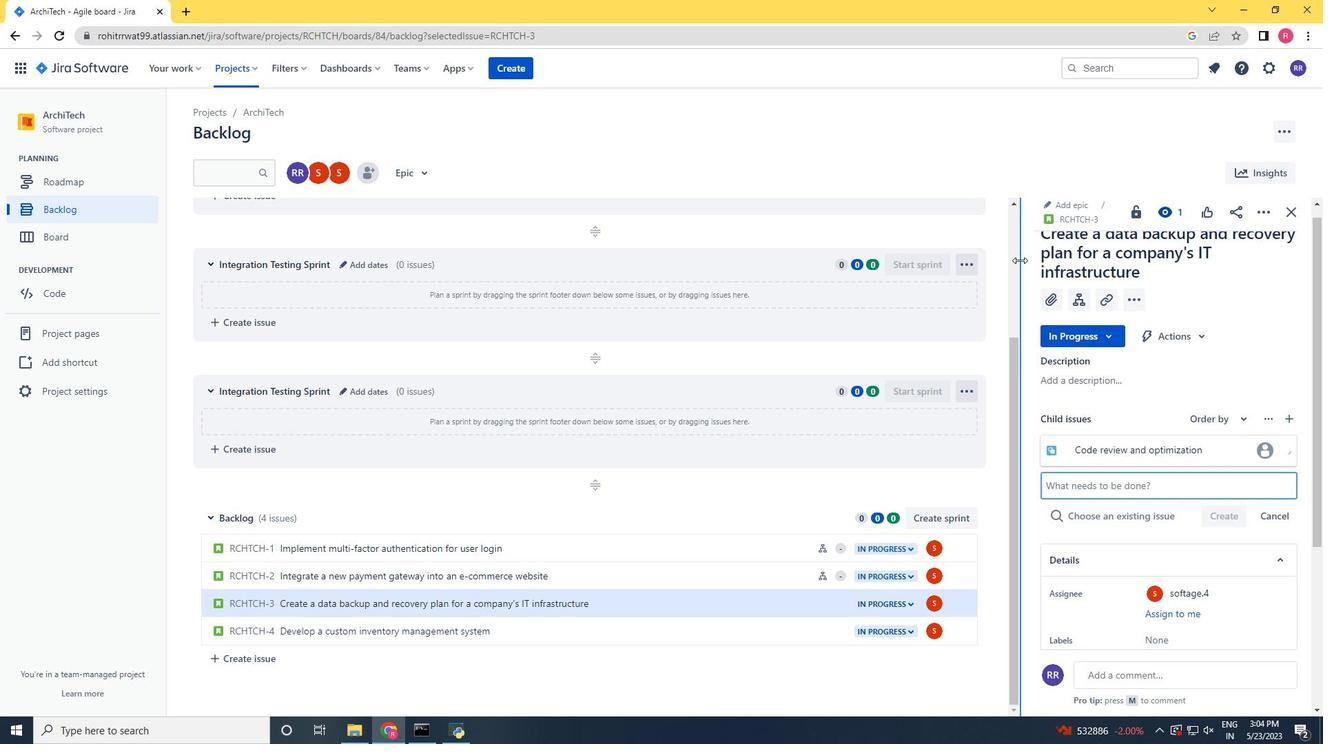 
Action: Mouse moved to (792, 627)
Screenshot: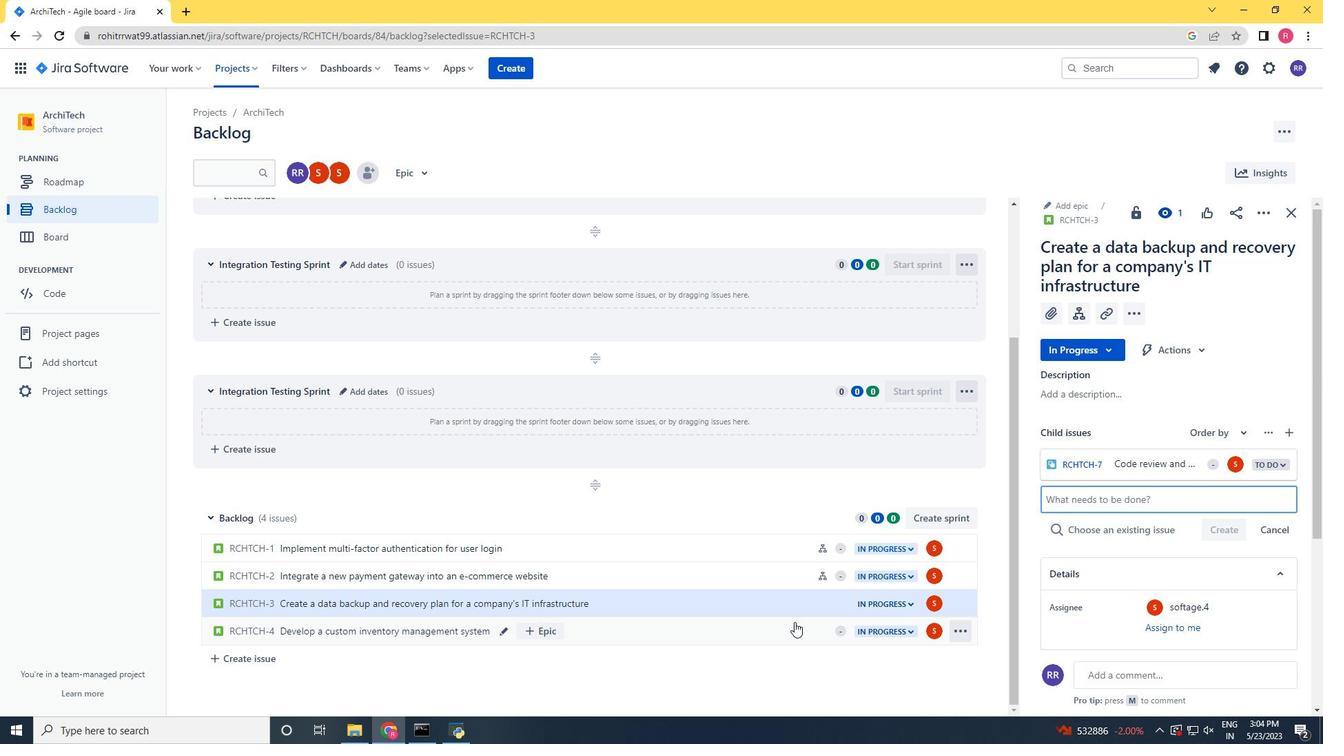 
Action: Mouse pressed left at (792, 627)
Screenshot: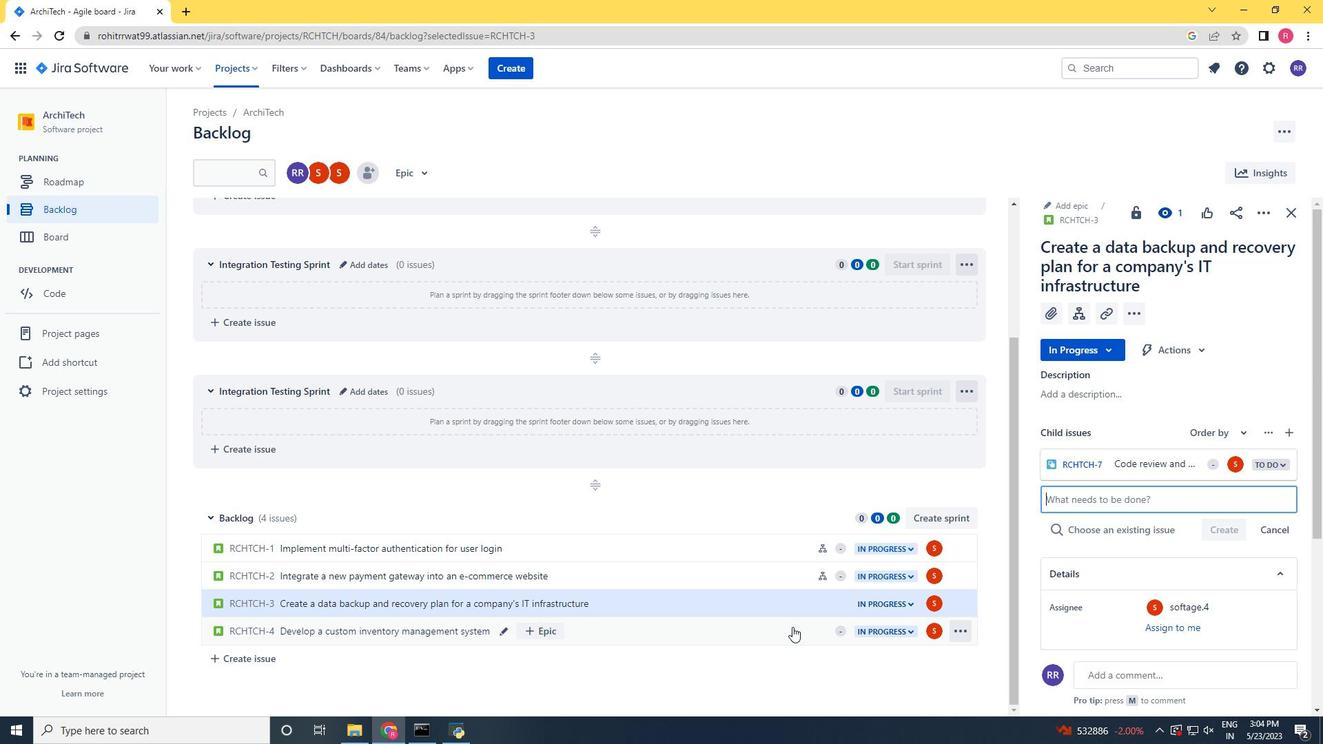
Action: Mouse moved to (1075, 287)
Screenshot: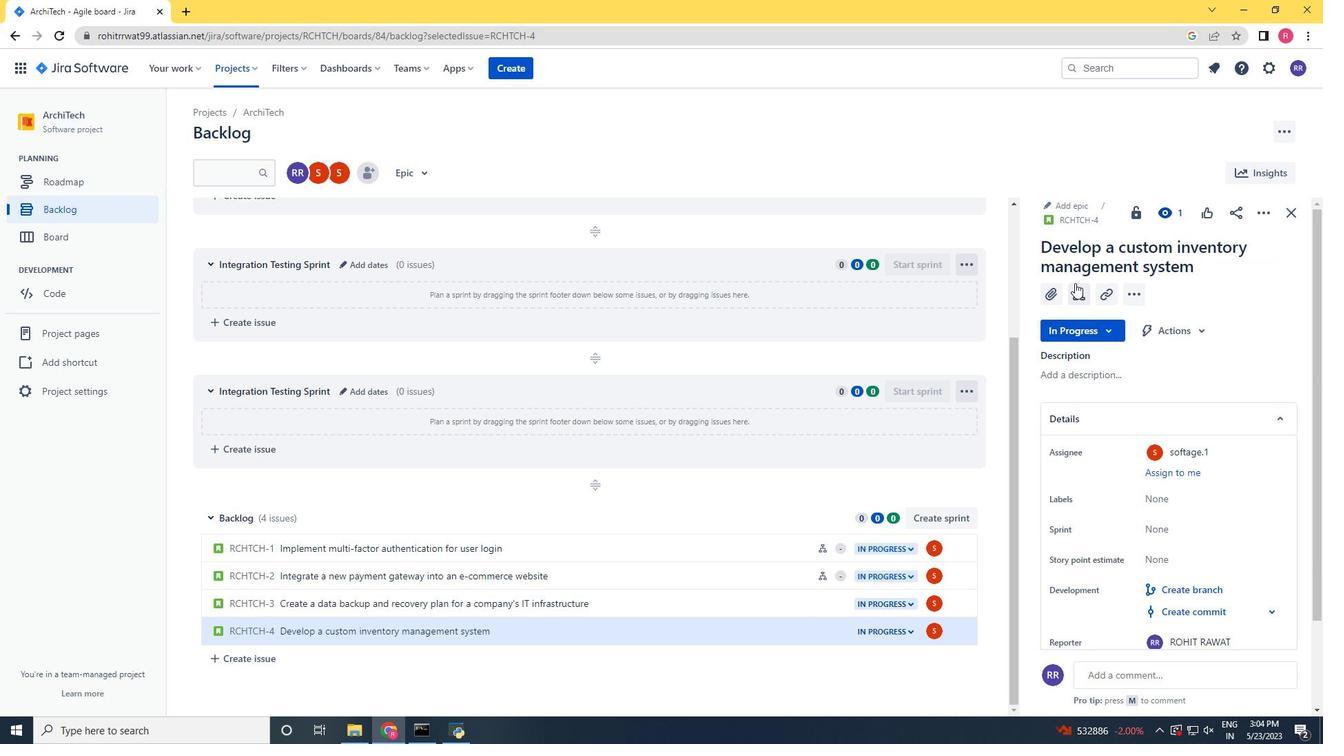 
Action: Mouse pressed left at (1075, 287)
Screenshot: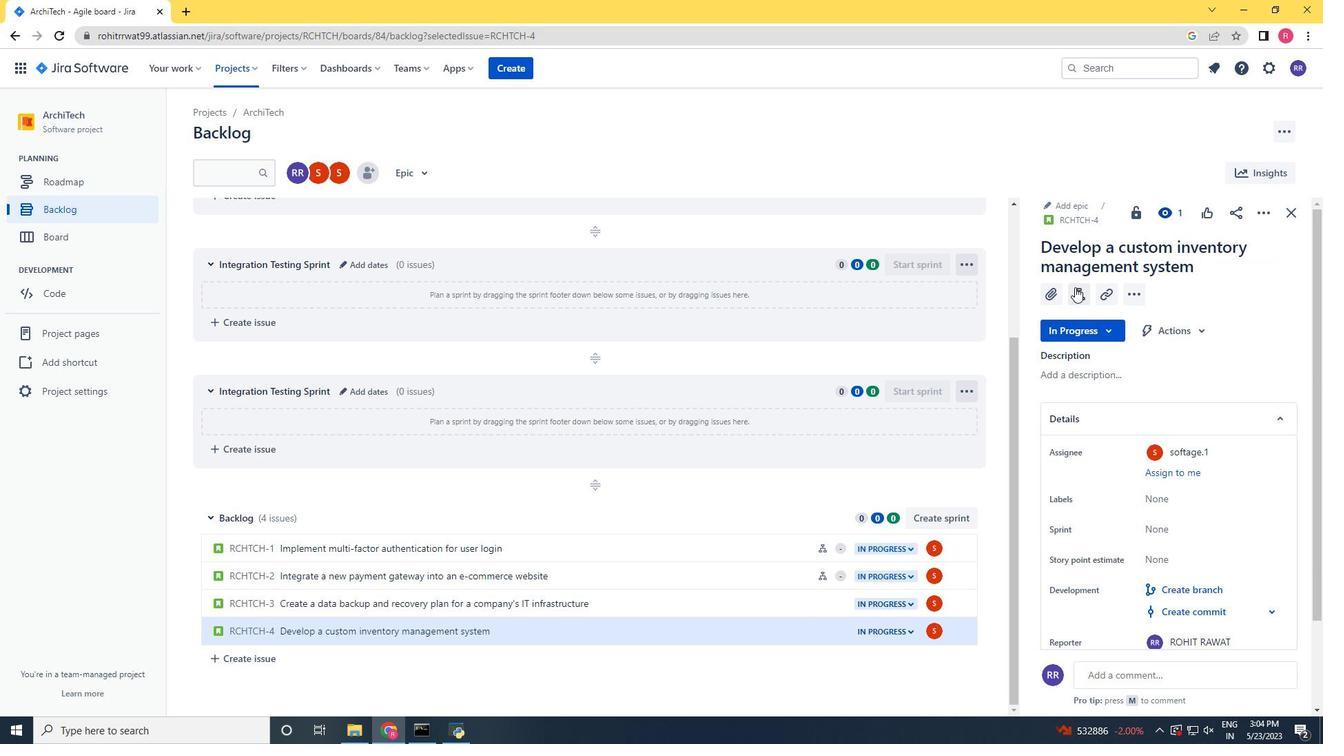 
Action: Key pressed <Key.shift>Performance<Key.space>testing<Key.space>and<Key.space>optimization<Key.enter>
Screenshot: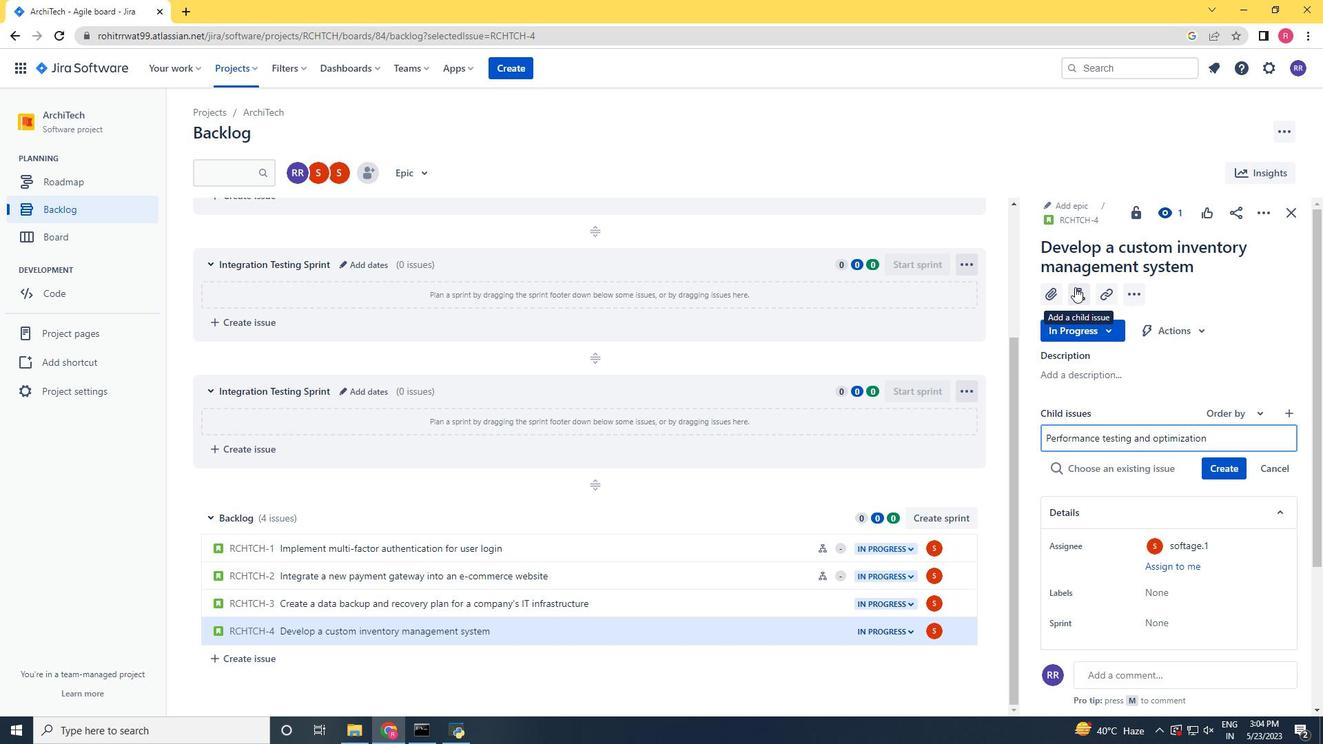 
Action: Mouse moved to (1233, 446)
Screenshot: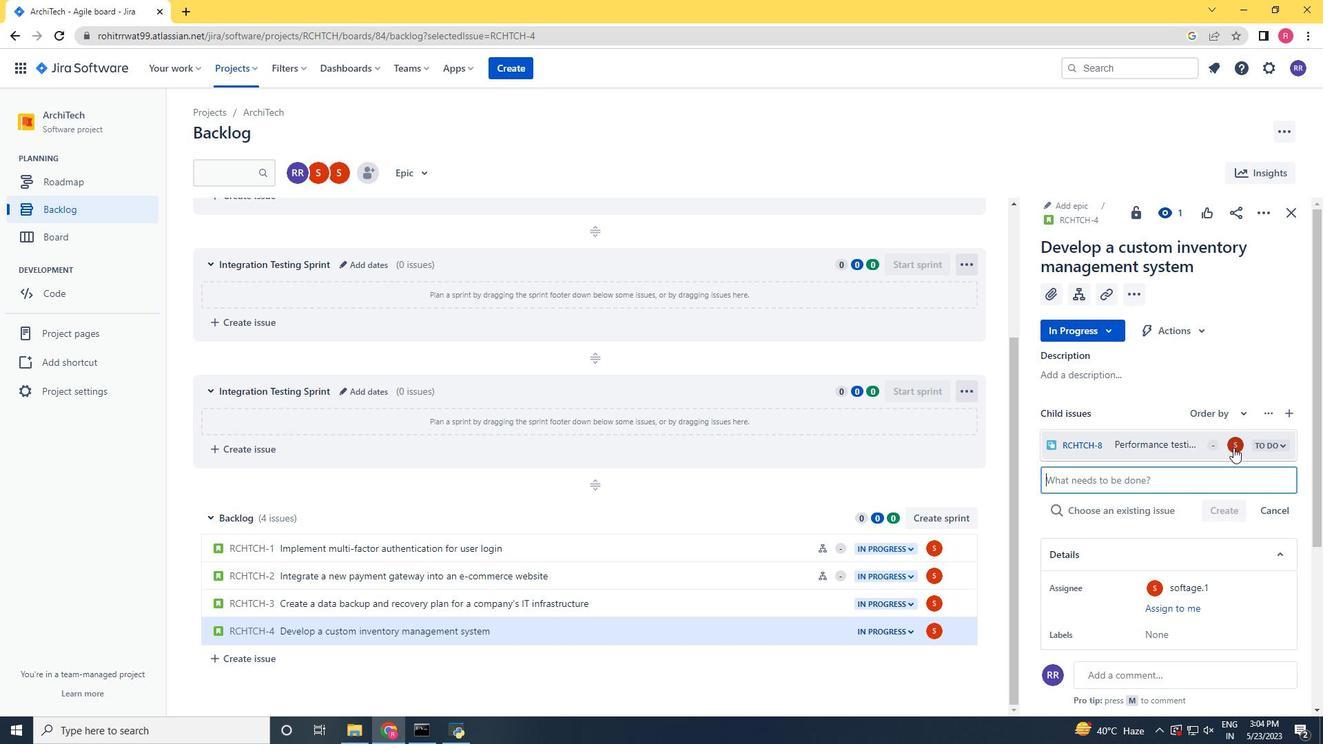 
Action: Mouse pressed left at (1233, 446)
Screenshot: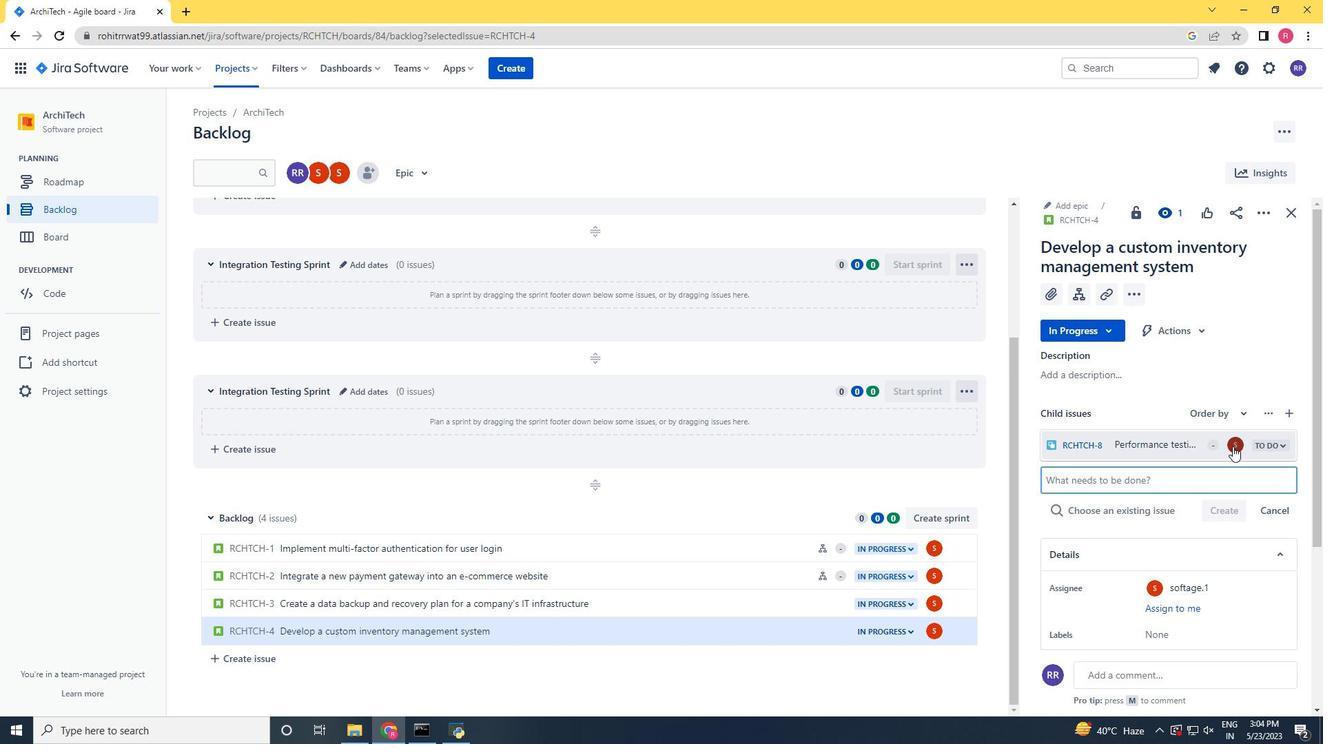 
Action: Key pressed softage.1
Screenshot: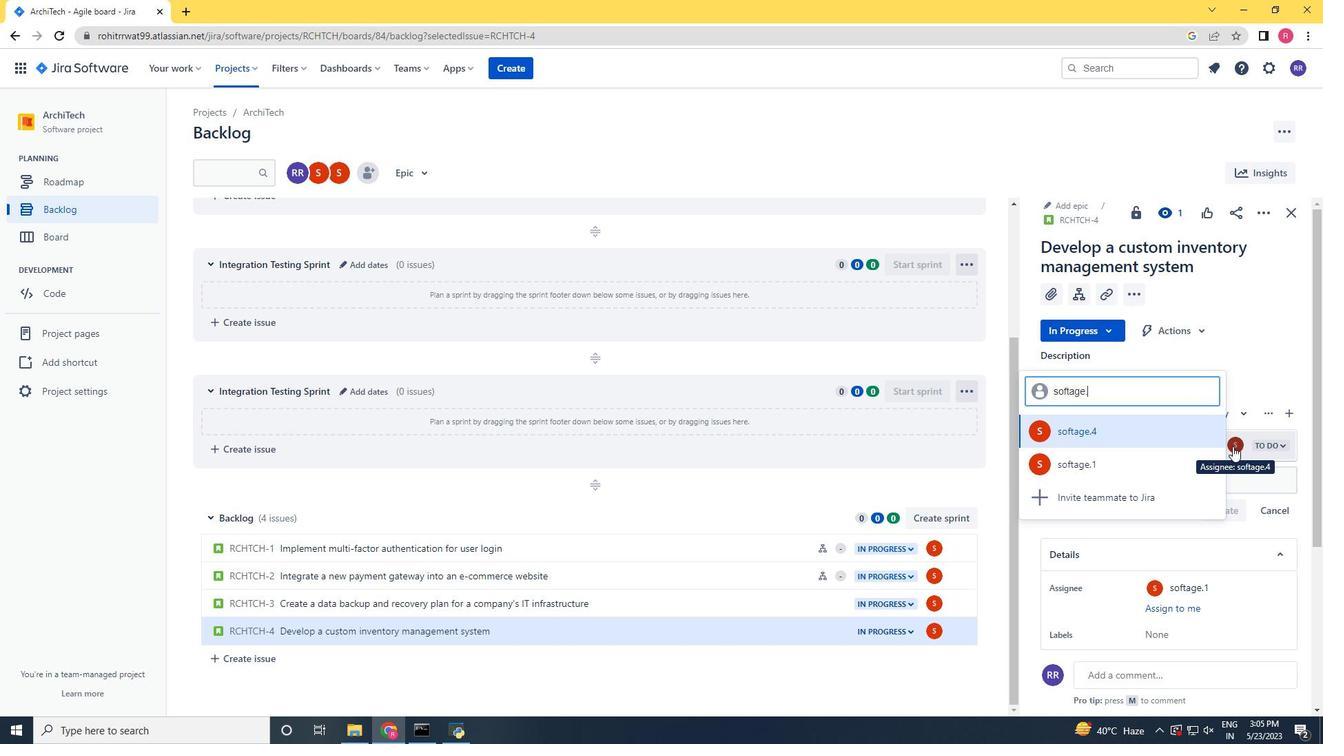 
Action: Mouse moved to (1094, 432)
Screenshot: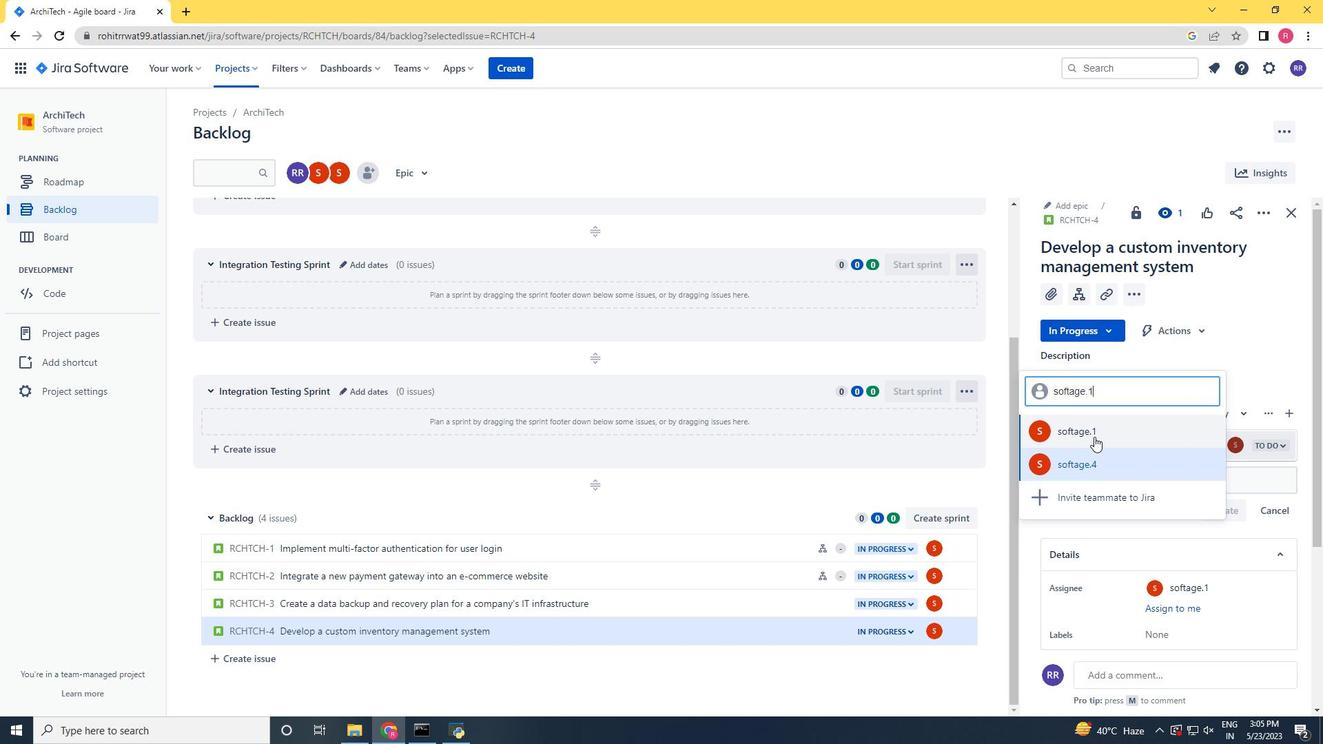 
Action: Mouse pressed left at (1094, 432)
Screenshot: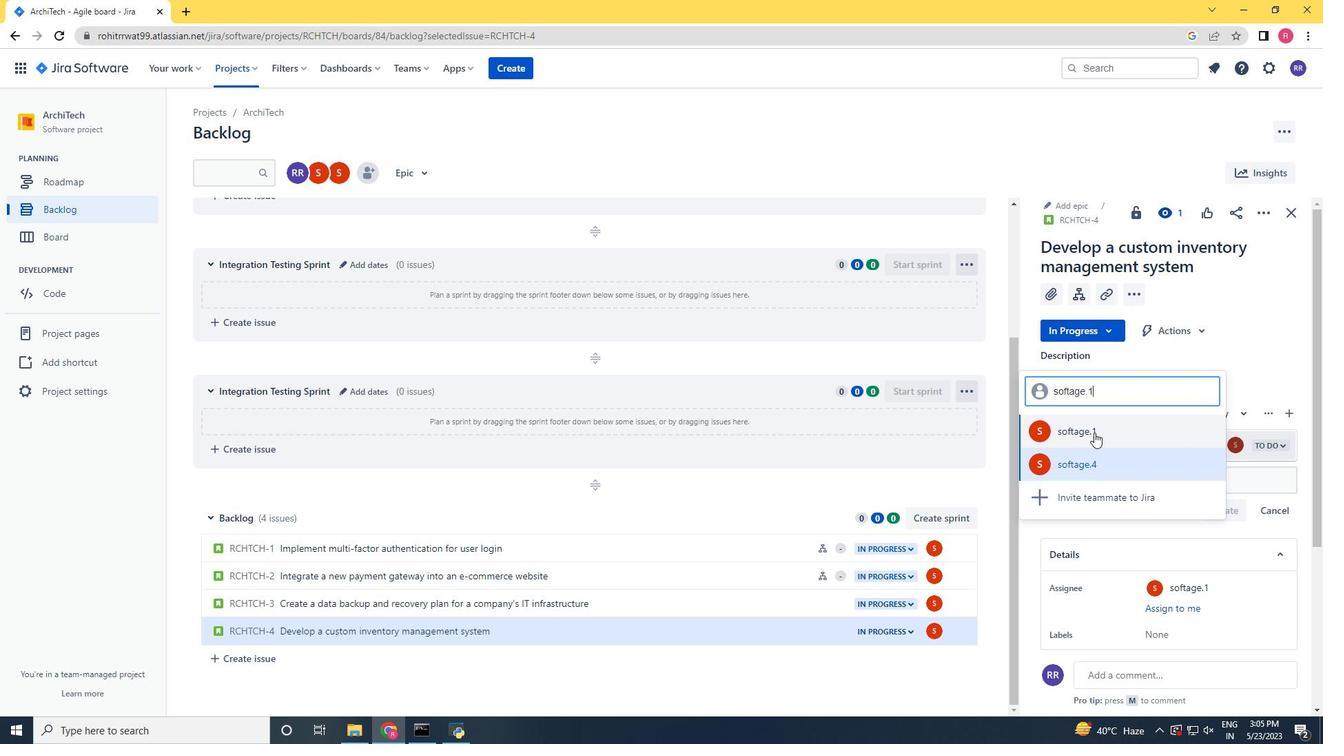 
Action: Mouse moved to (701, 573)
Screenshot: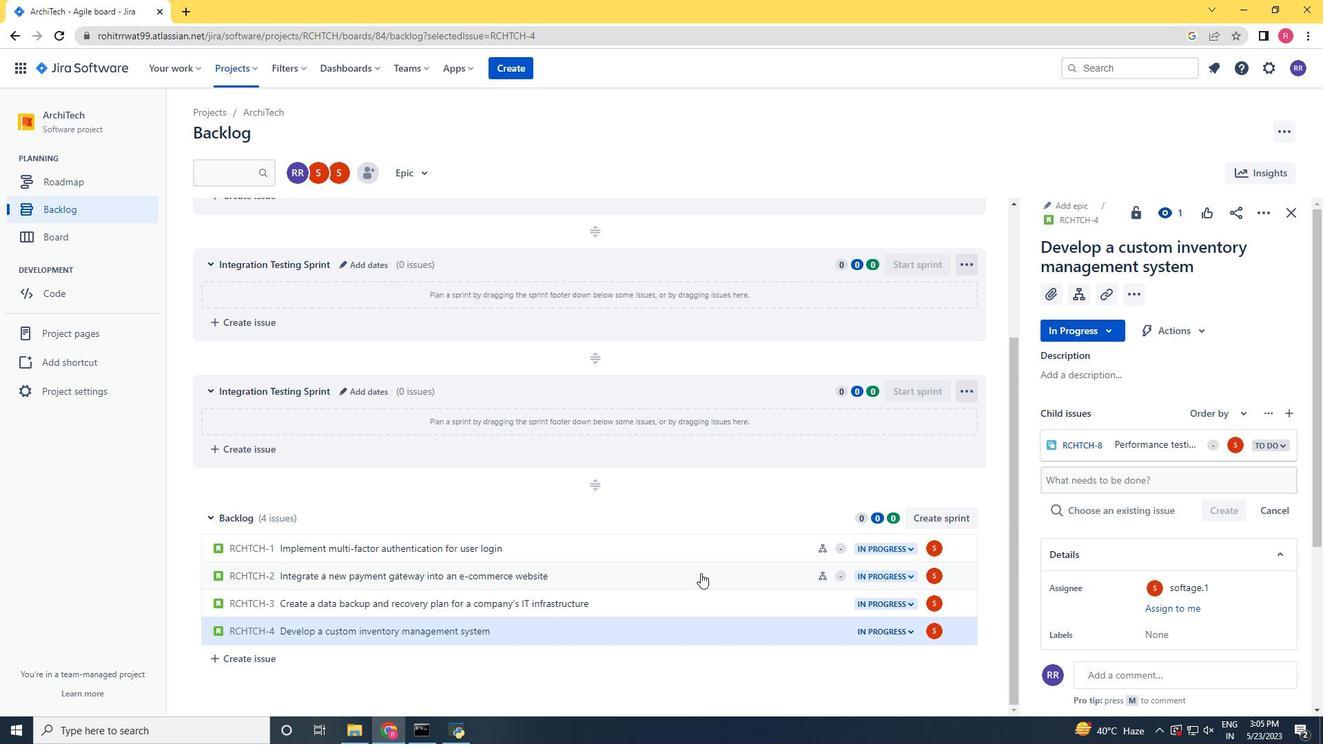 
